 Task: Create a due date automation trigger when advanced on, on the monday before a card is due add dates due in 1 days at 11:00 AM.
Action: Mouse moved to (840, 244)
Screenshot: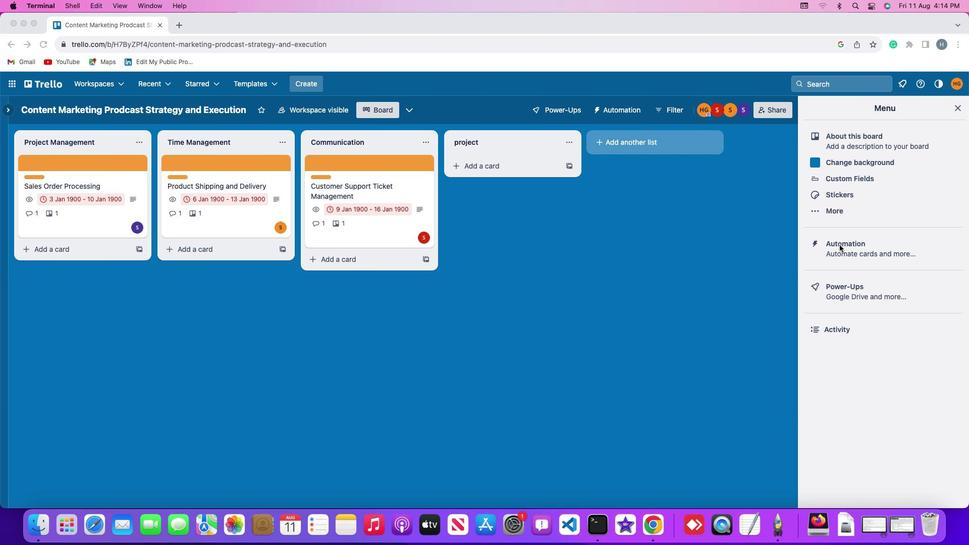 
Action: Mouse pressed left at (840, 244)
Screenshot: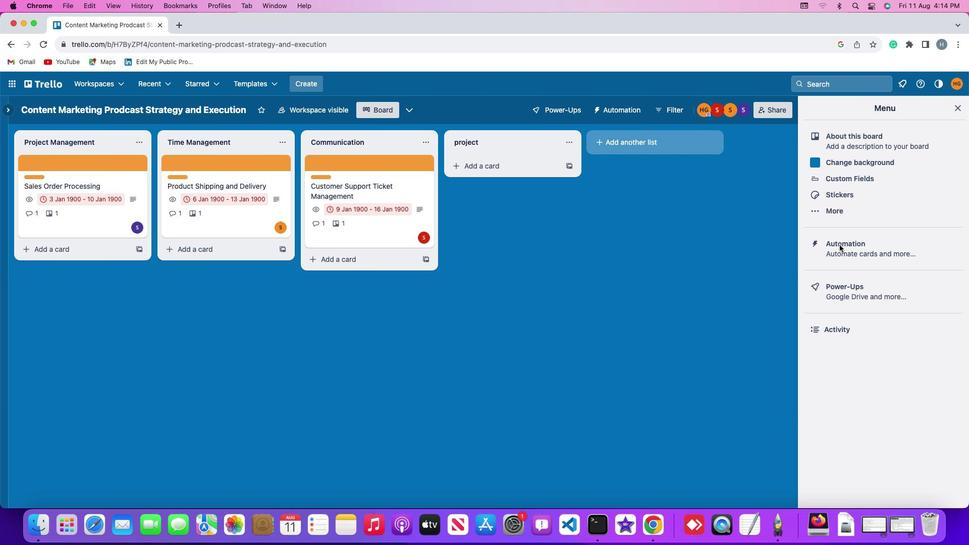 
Action: Mouse moved to (840, 244)
Screenshot: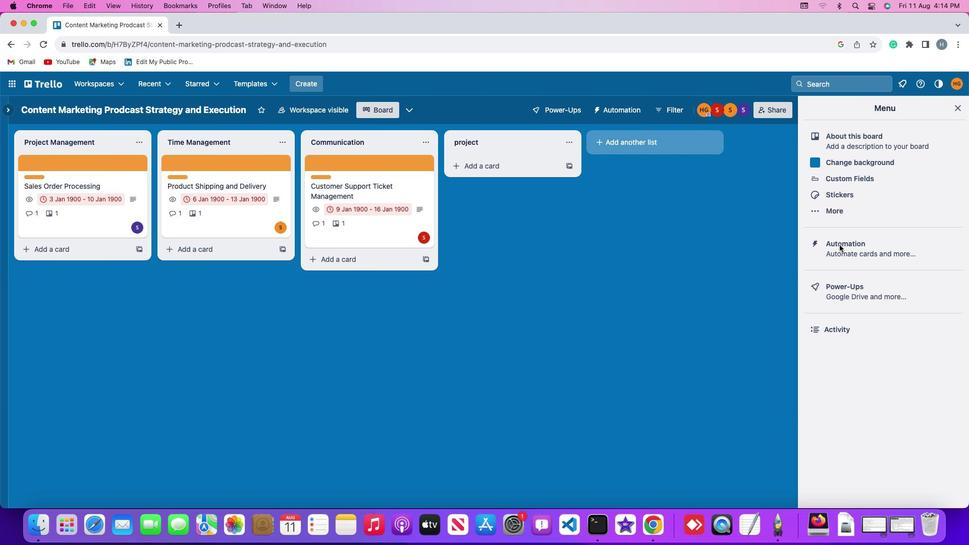 
Action: Mouse pressed left at (840, 244)
Screenshot: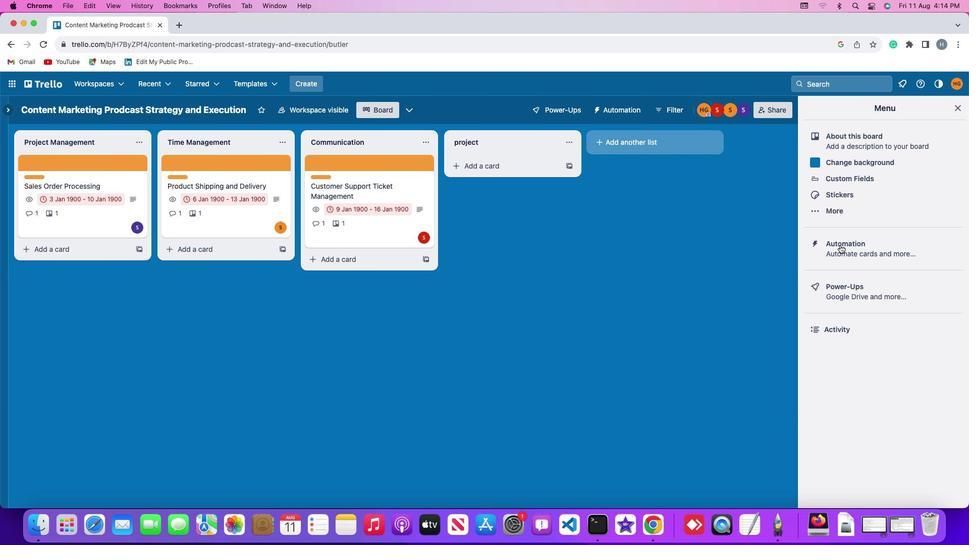 
Action: Mouse moved to (66, 241)
Screenshot: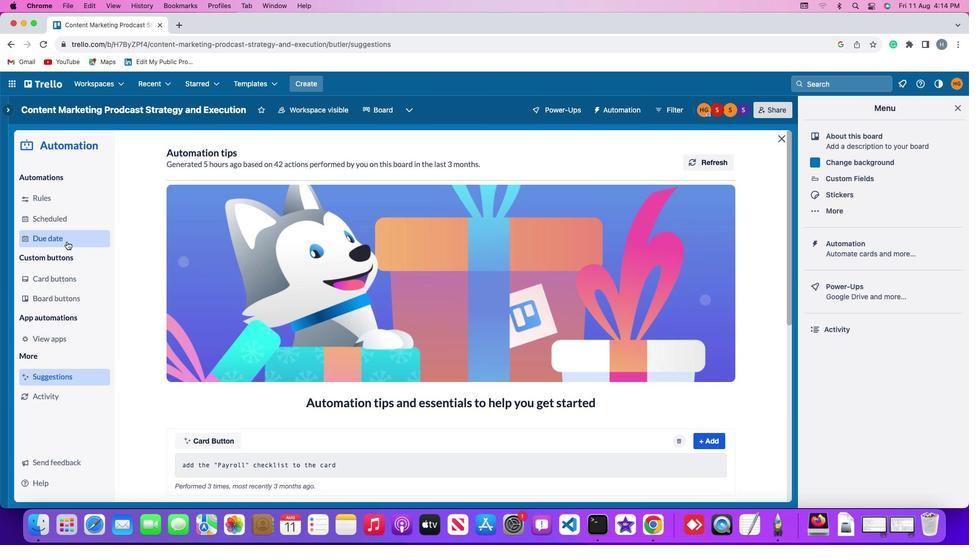 
Action: Mouse pressed left at (66, 241)
Screenshot: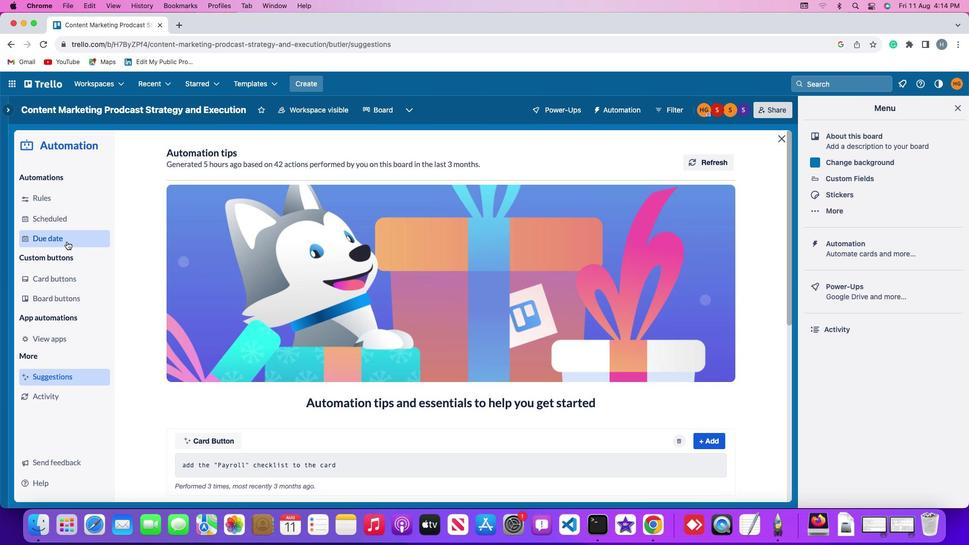 
Action: Mouse moved to (680, 153)
Screenshot: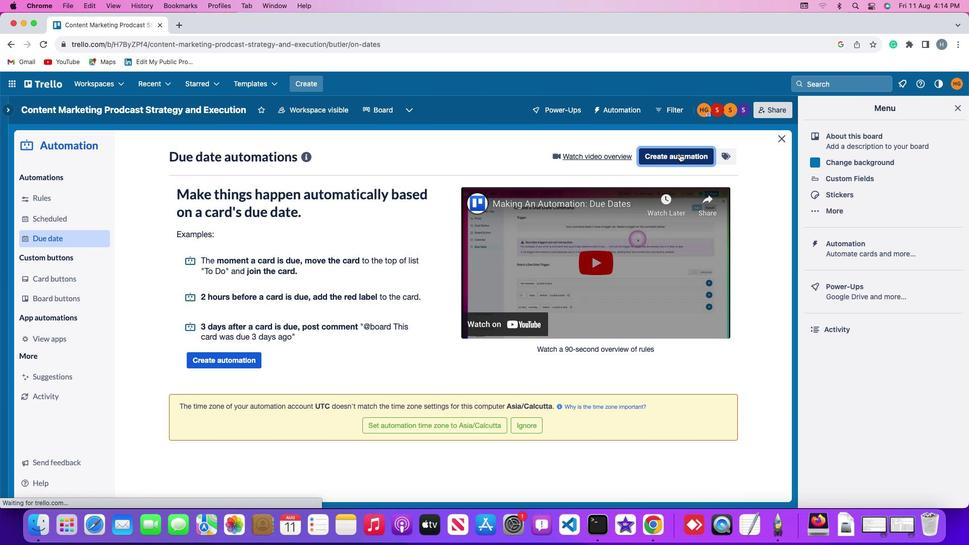 
Action: Mouse pressed left at (680, 153)
Screenshot: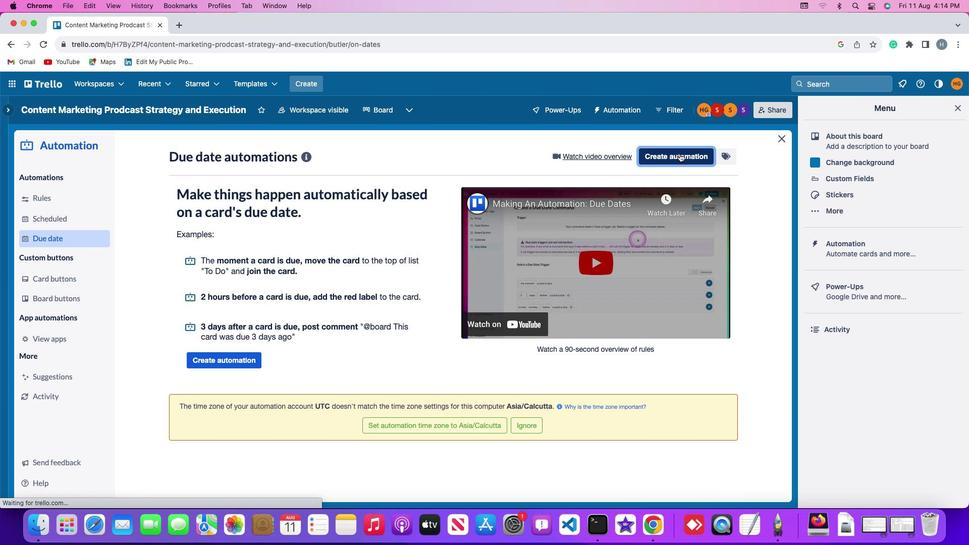 
Action: Mouse moved to (203, 253)
Screenshot: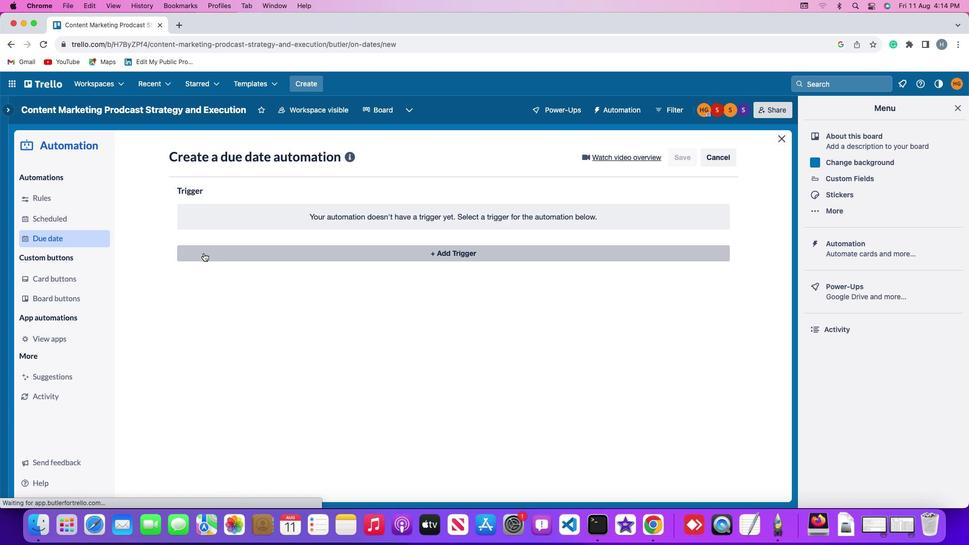 
Action: Mouse pressed left at (203, 253)
Screenshot: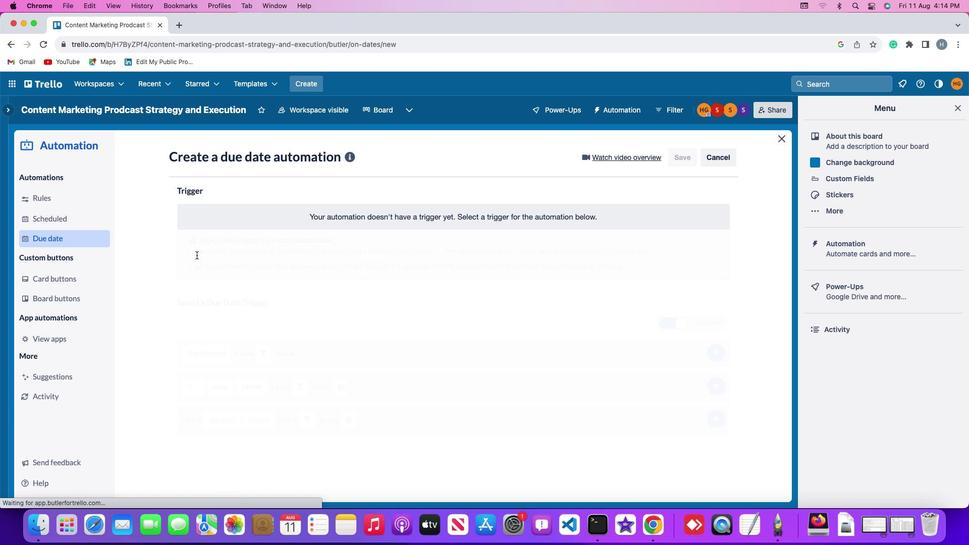 
Action: Mouse moved to (219, 437)
Screenshot: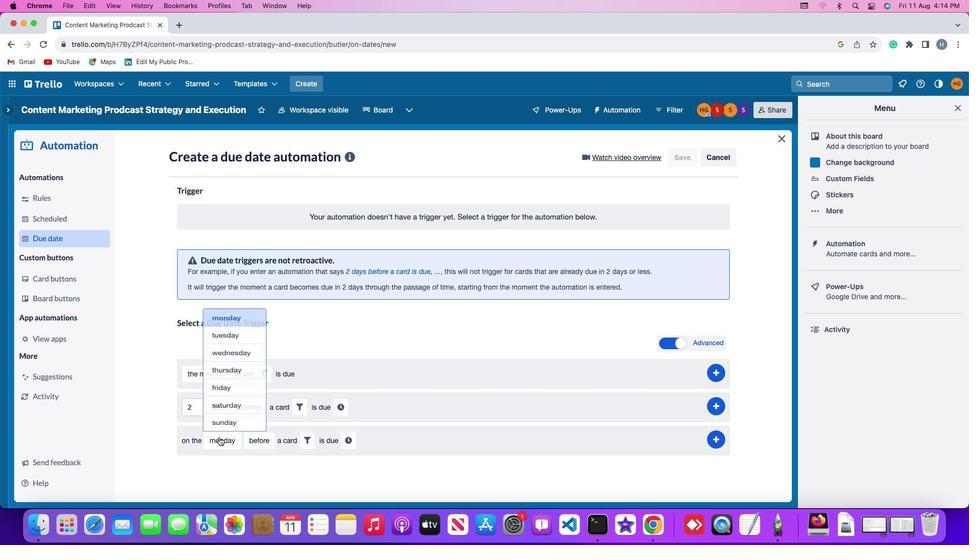 
Action: Mouse pressed left at (219, 437)
Screenshot: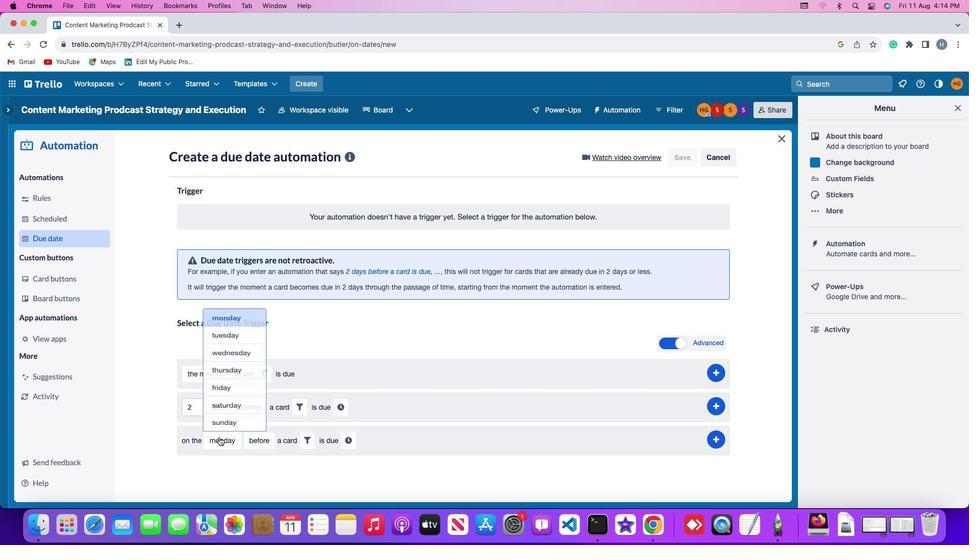 
Action: Mouse moved to (234, 302)
Screenshot: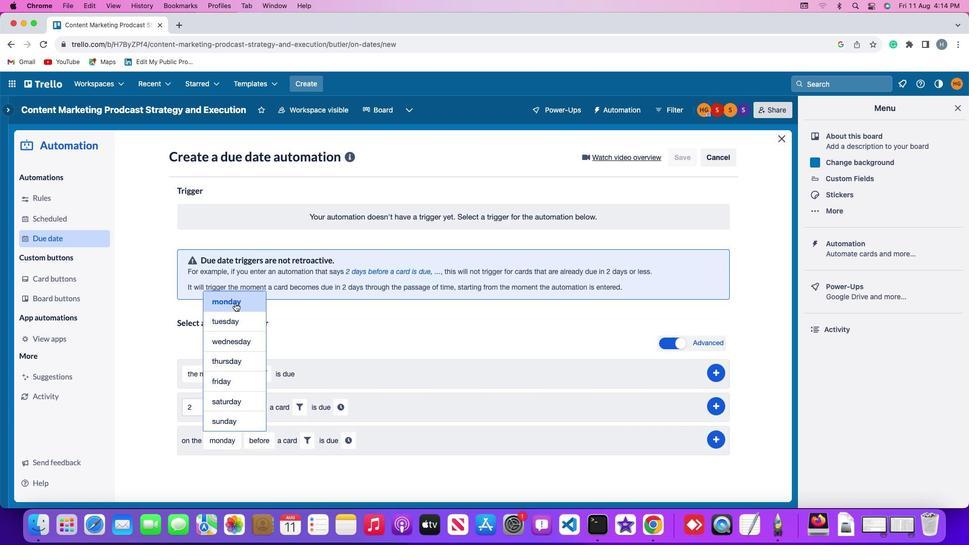 
Action: Mouse pressed left at (234, 302)
Screenshot: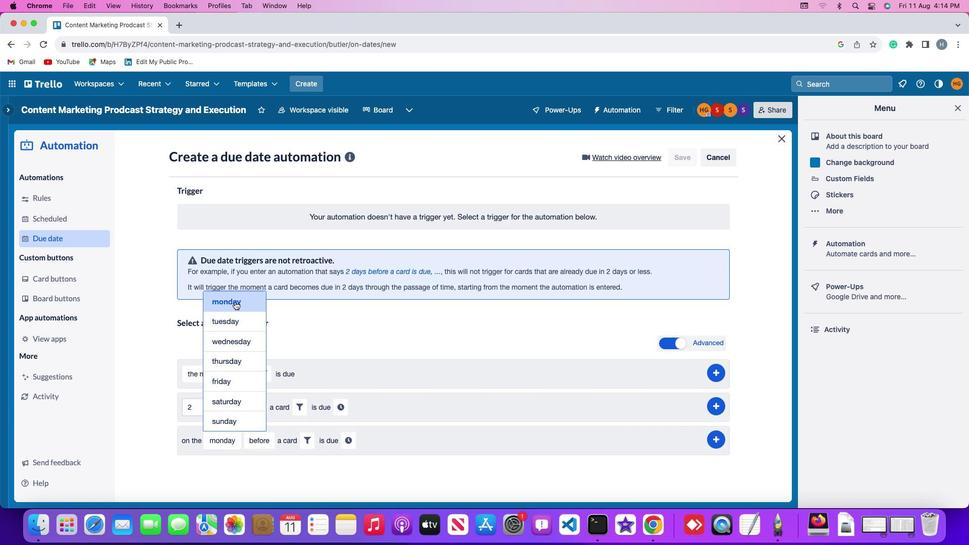 
Action: Mouse moved to (262, 437)
Screenshot: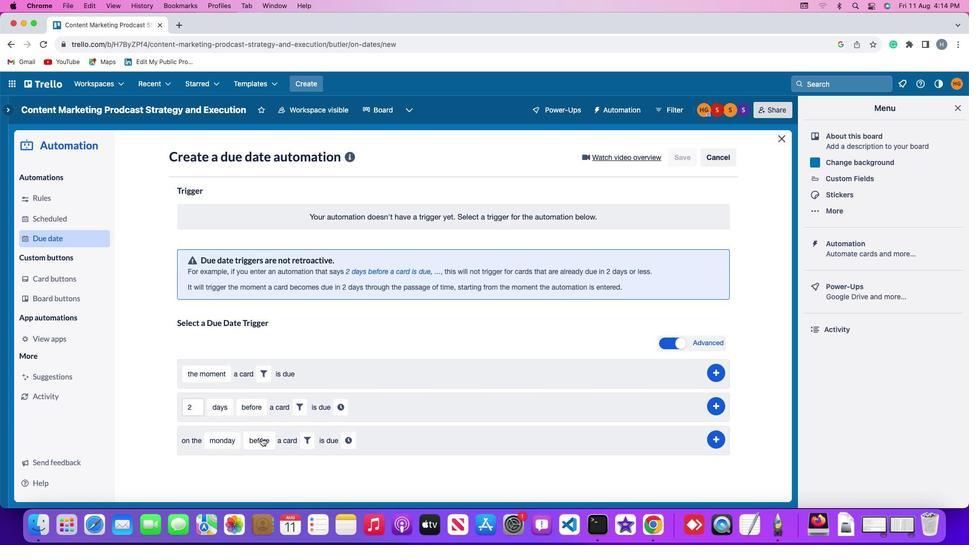 
Action: Mouse pressed left at (262, 437)
Screenshot: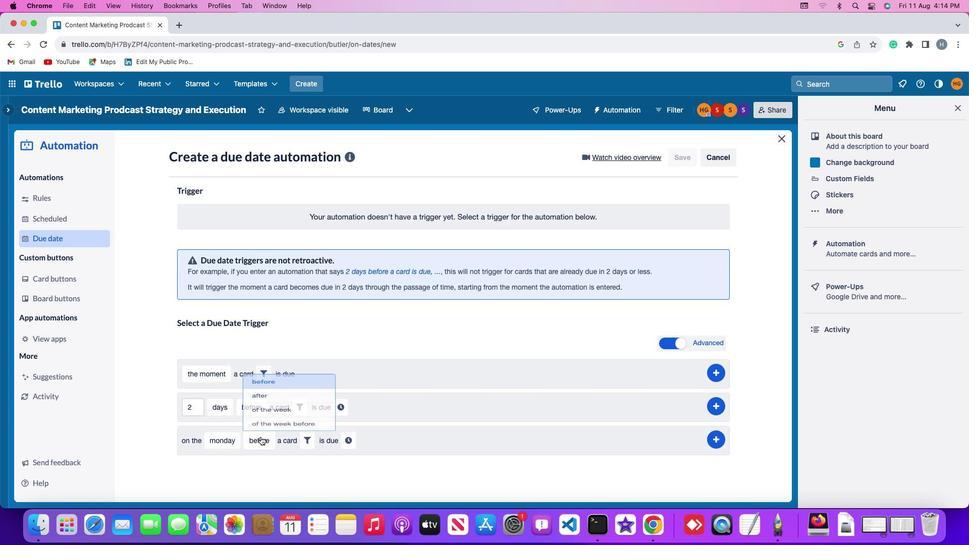 
Action: Mouse moved to (273, 358)
Screenshot: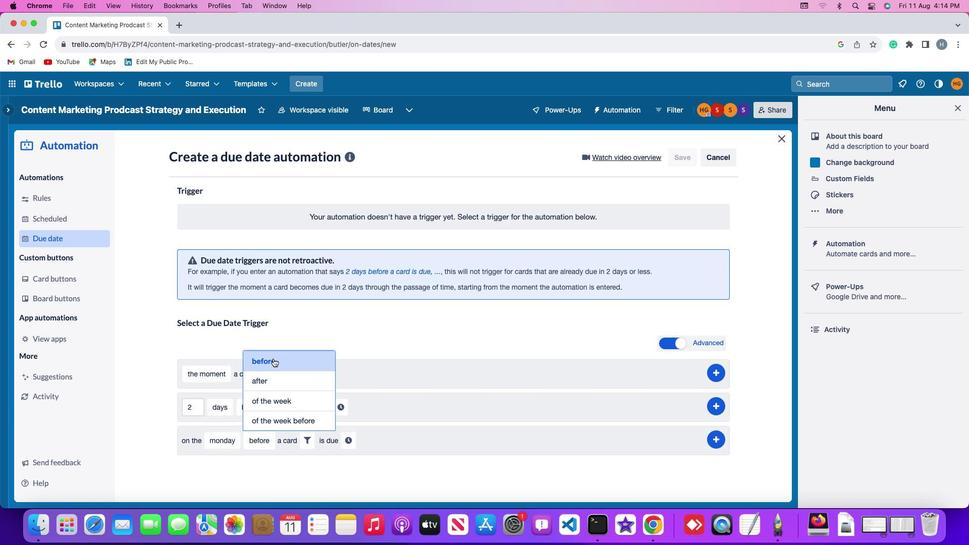 
Action: Mouse pressed left at (273, 358)
Screenshot: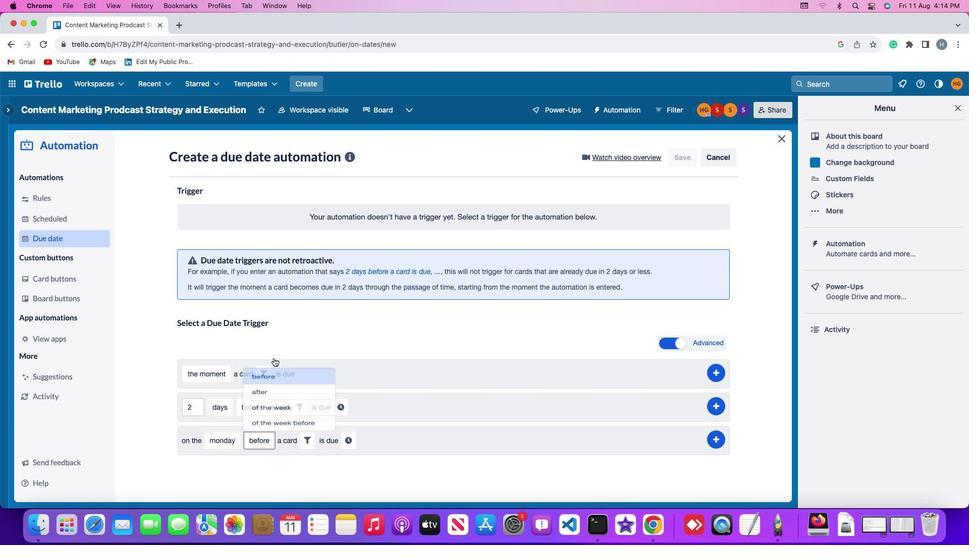 
Action: Mouse moved to (307, 439)
Screenshot: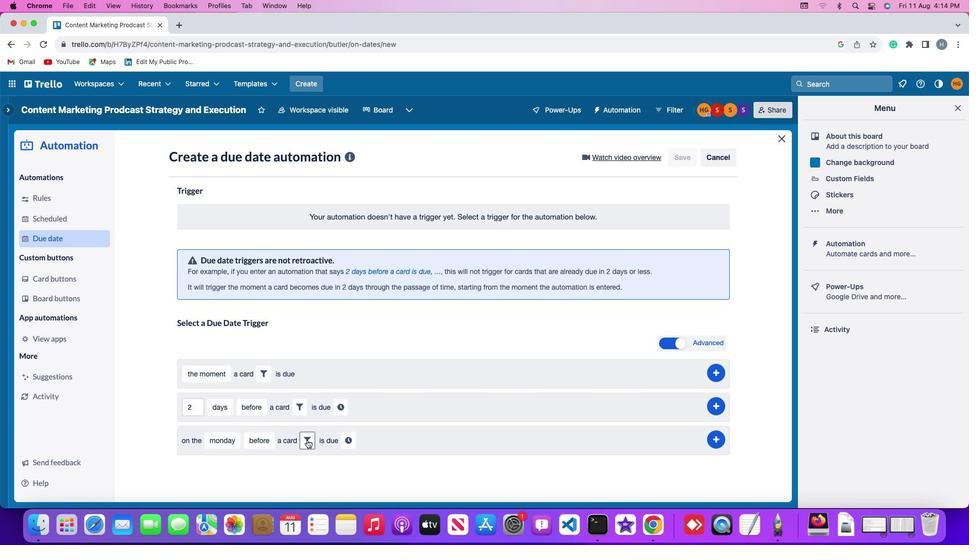 
Action: Mouse pressed left at (307, 439)
Screenshot: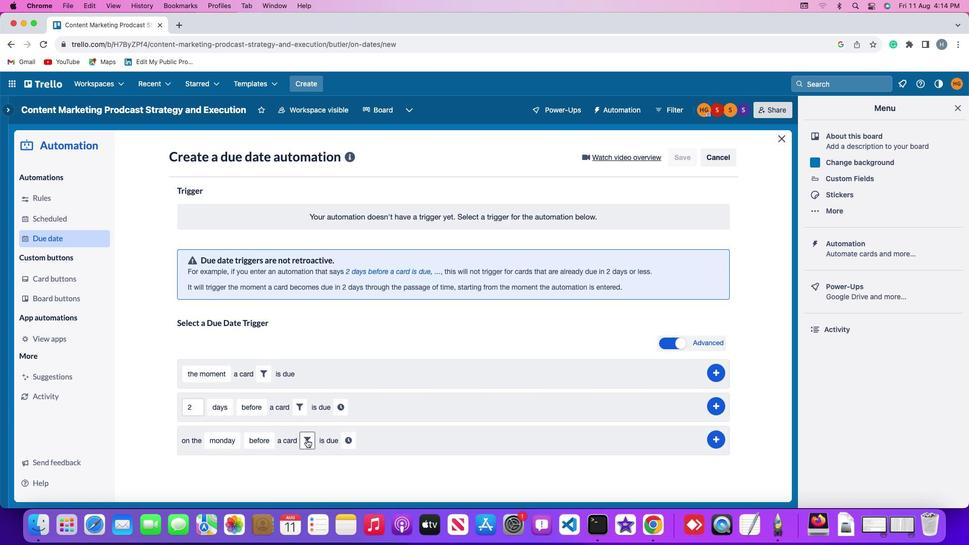 
Action: Mouse moved to (362, 468)
Screenshot: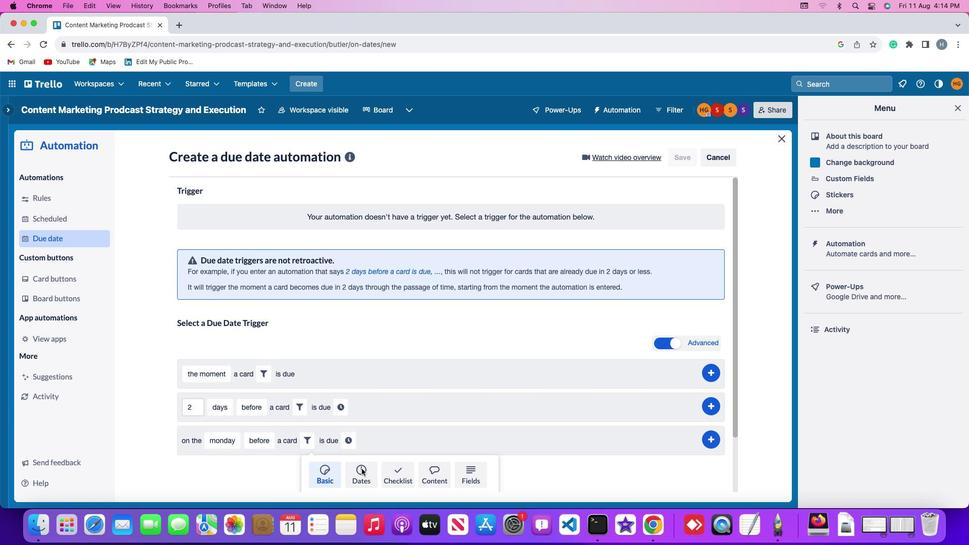 
Action: Mouse pressed left at (362, 468)
Screenshot: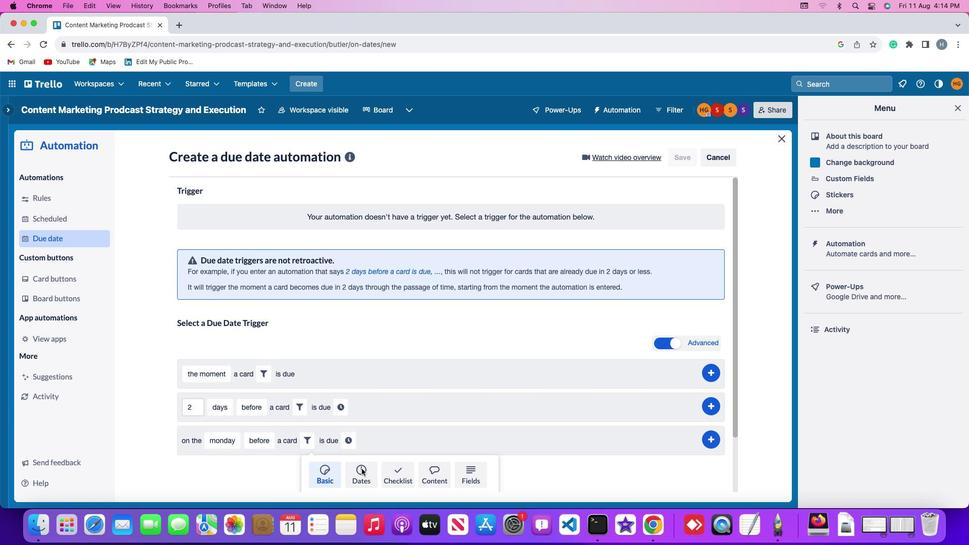 
Action: Mouse moved to (260, 476)
Screenshot: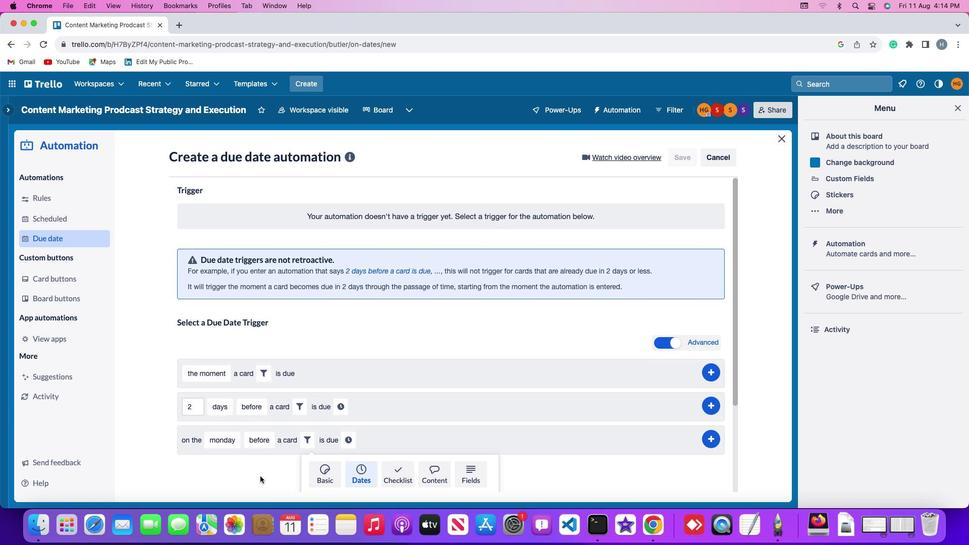 
Action: Mouse scrolled (260, 476) with delta (0, 0)
Screenshot: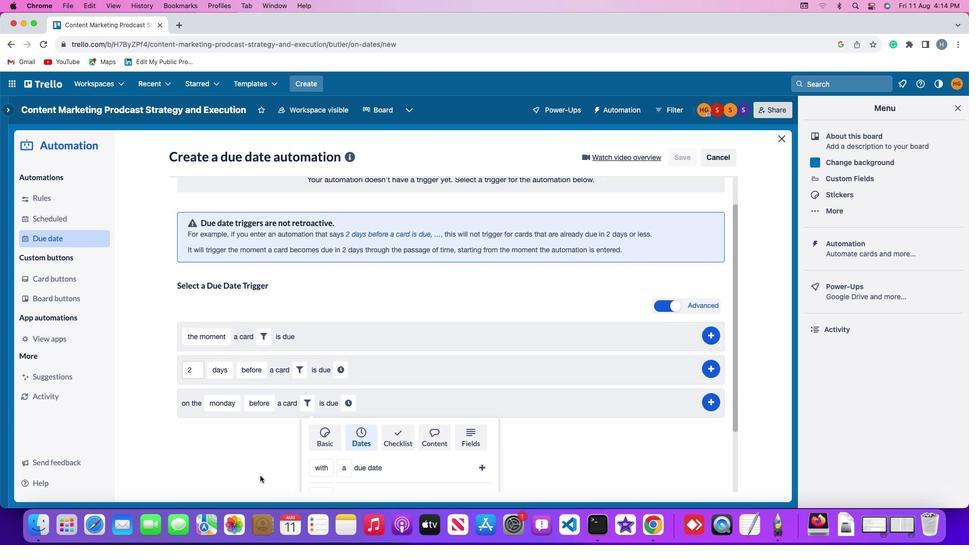 
Action: Mouse scrolled (260, 476) with delta (0, 0)
Screenshot: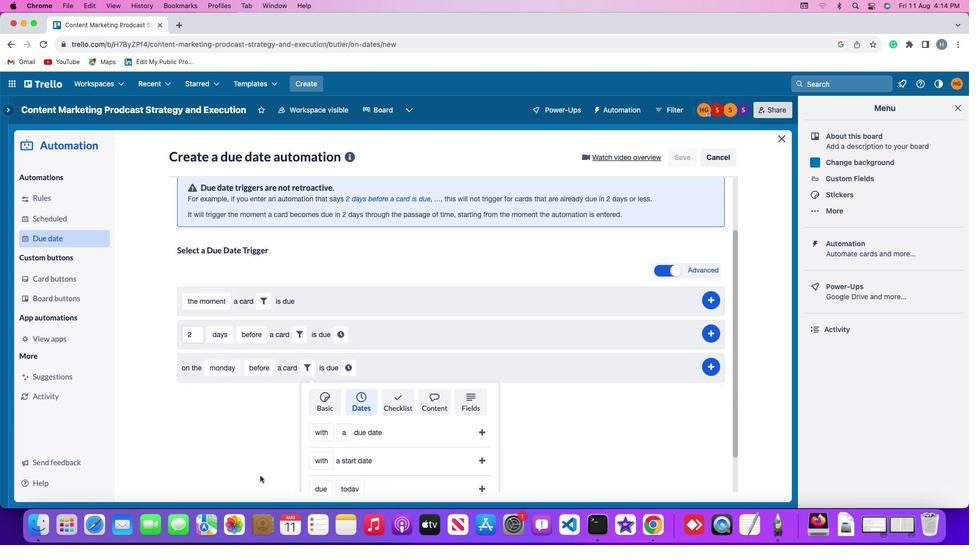 
Action: Mouse scrolled (260, 476) with delta (0, -2)
Screenshot: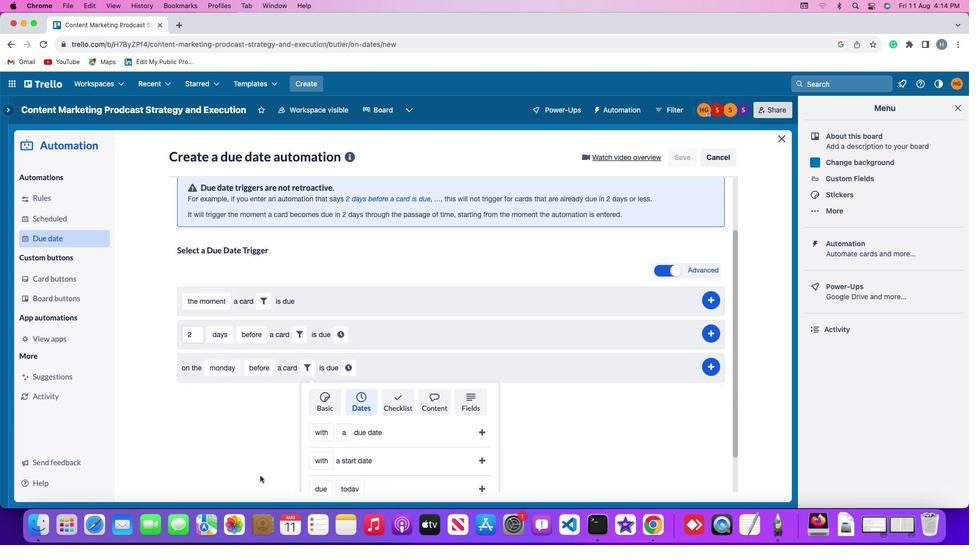 
Action: Mouse moved to (260, 476)
Screenshot: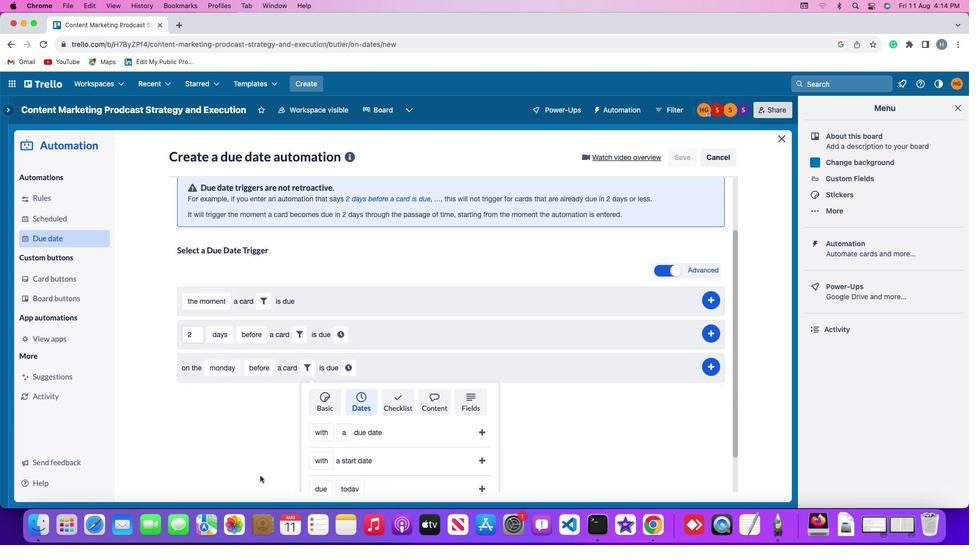 
Action: Mouse scrolled (260, 476) with delta (0, -2)
Screenshot: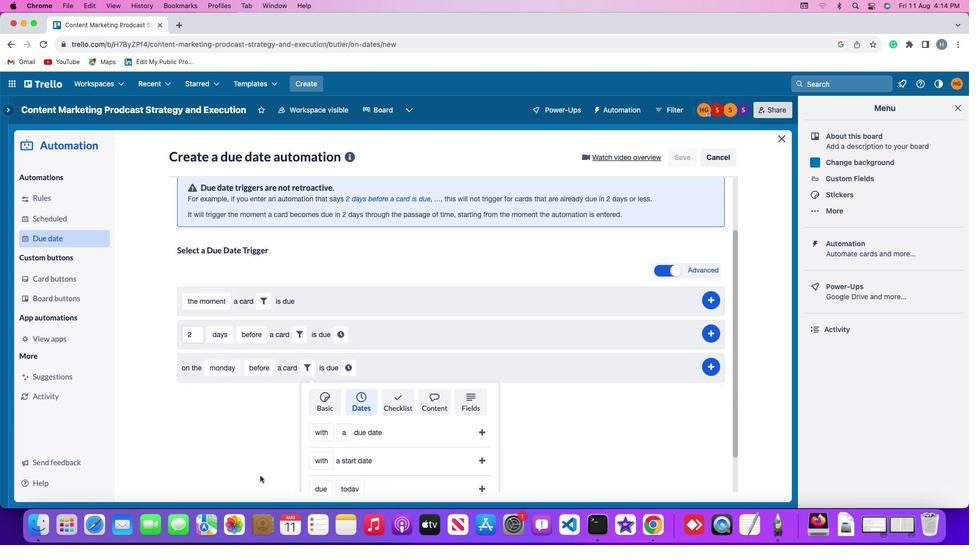 
Action: Mouse moved to (260, 476)
Screenshot: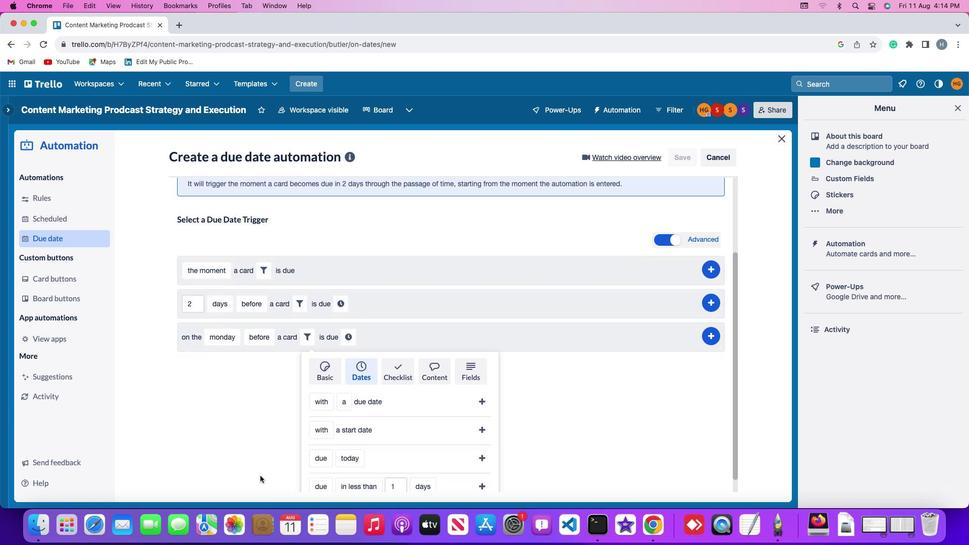 
Action: Mouse scrolled (260, 476) with delta (0, -3)
Screenshot: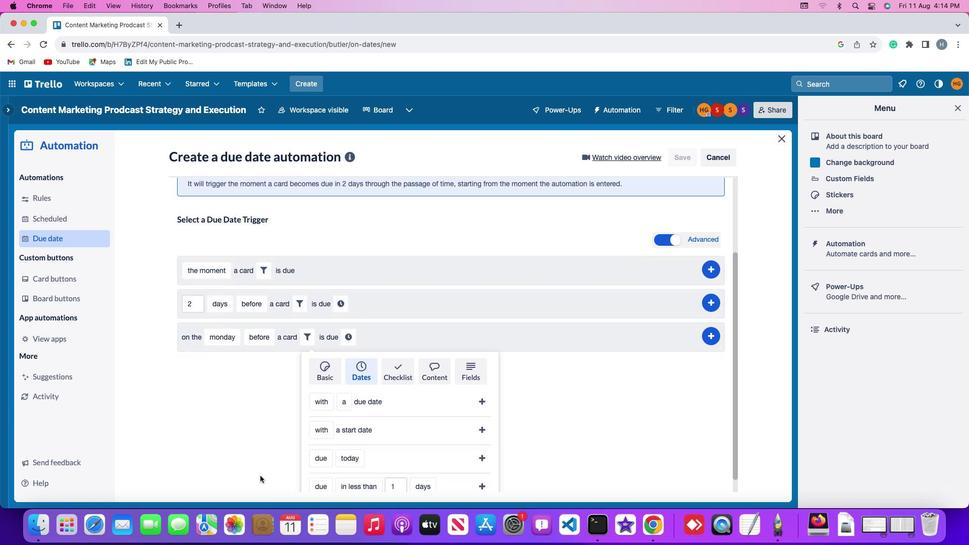 
Action: Mouse moved to (260, 475)
Screenshot: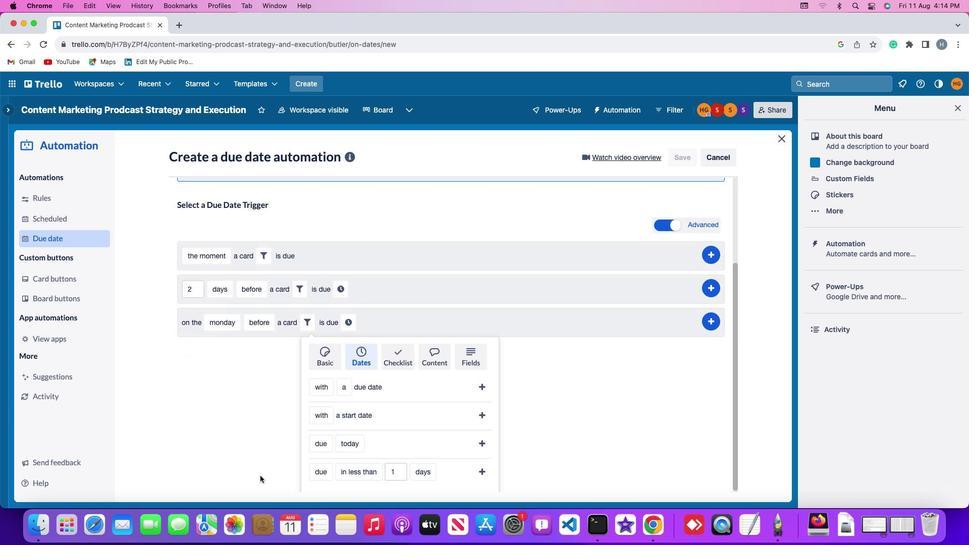 
Action: Mouse scrolled (260, 475) with delta (0, -3)
Screenshot: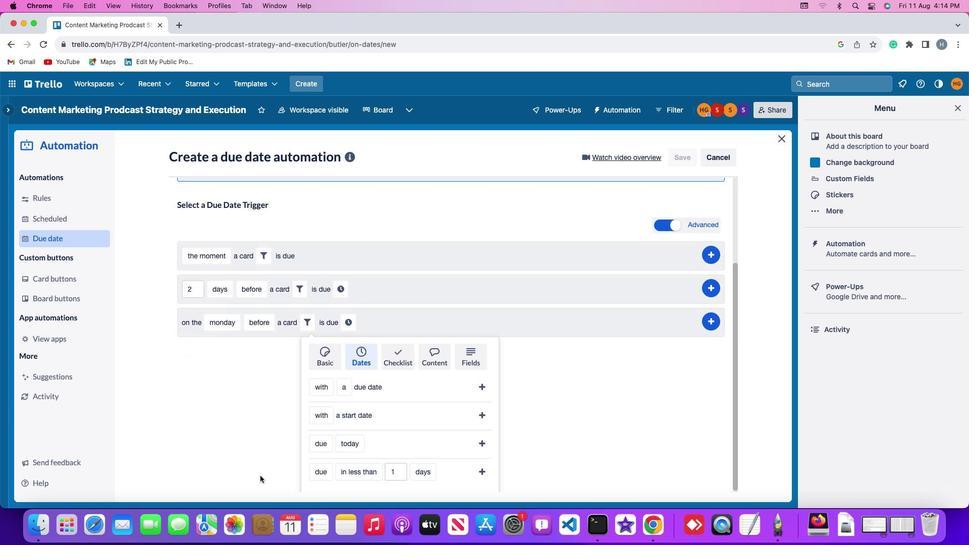 
Action: Mouse moved to (260, 475)
Screenshot: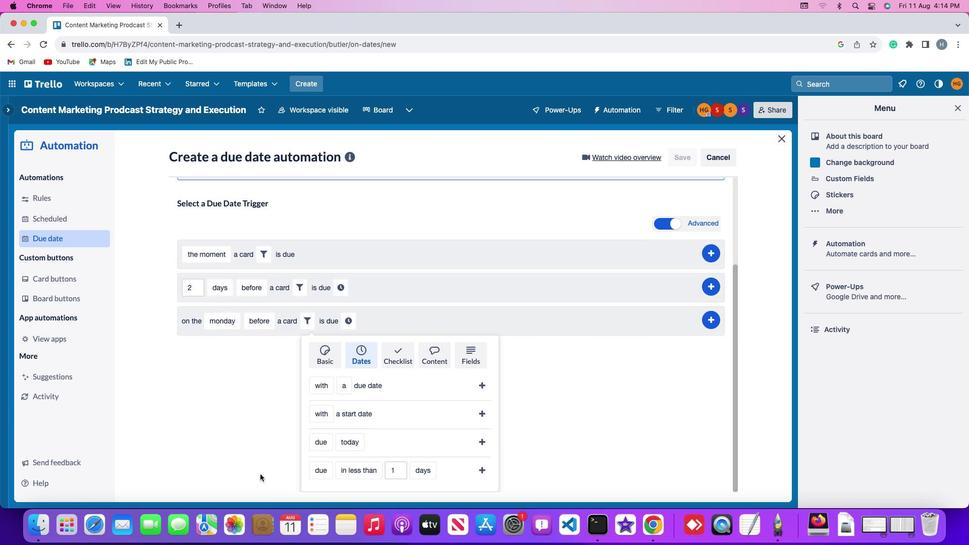 
Action: Mouse scrolled (260, 475) with delta (0, 0)
Screenshot: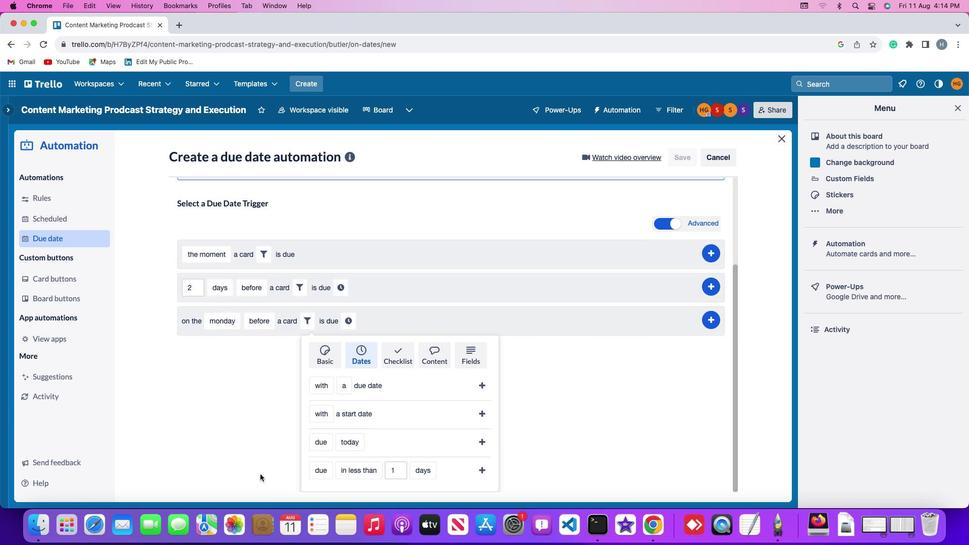 
Action: Mouse moved to (260, 474)
Screenshot: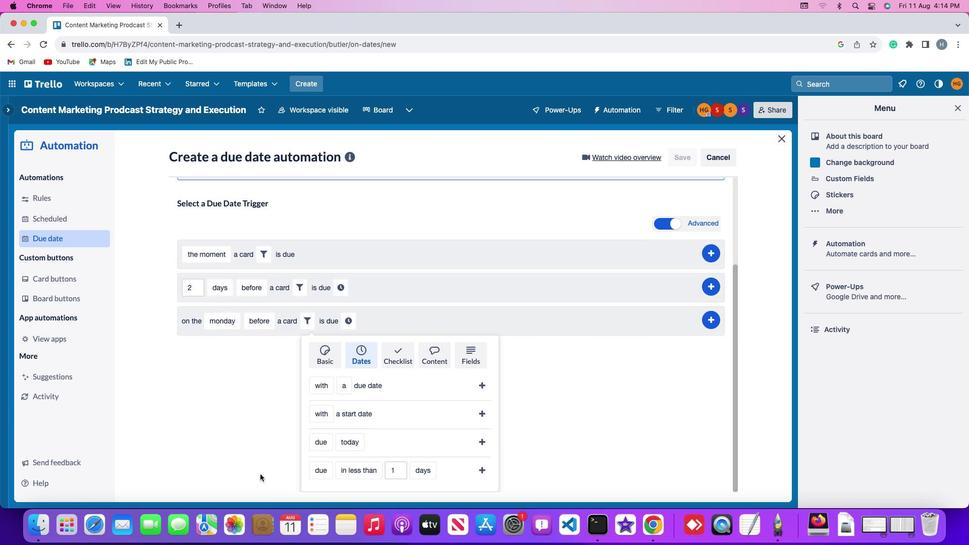 
Action: Mouse scrolled (260, 474) with delta (0, 0)
Screenshot: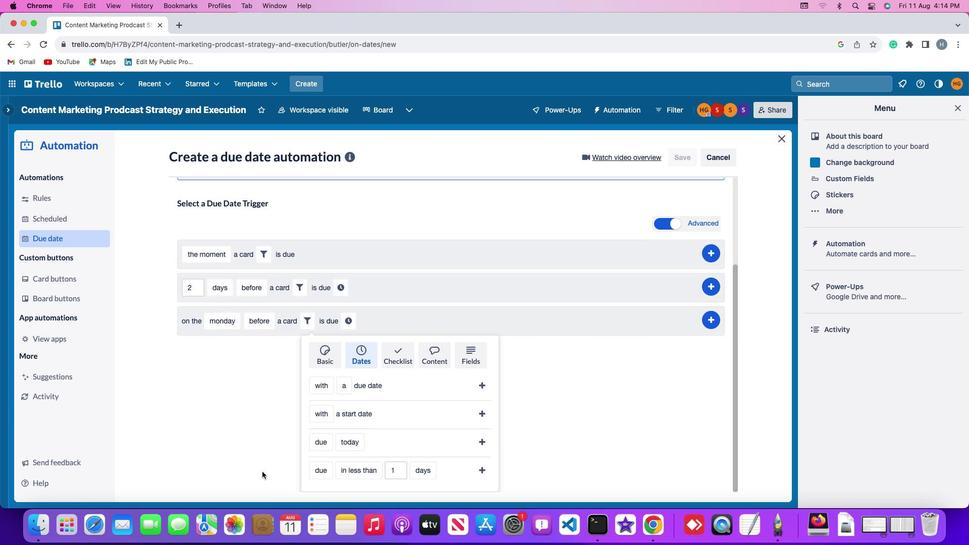 
Action: Mouse scrolled (260, 474) with delta (0, -1)
Screenshot: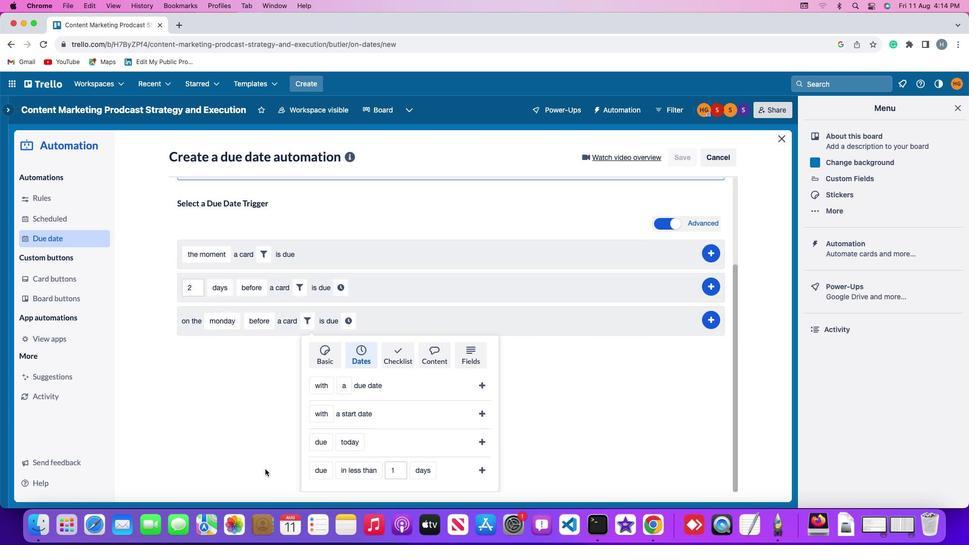 
Action: Mouse moved to (314, 470)
Screenshot: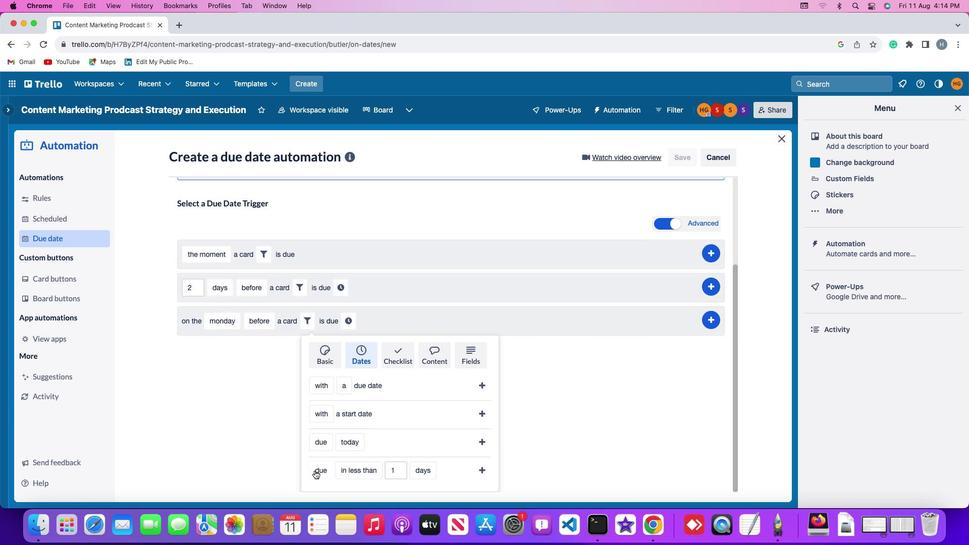 
Action: Mouse pressed left at (314, 470)
Screenshot: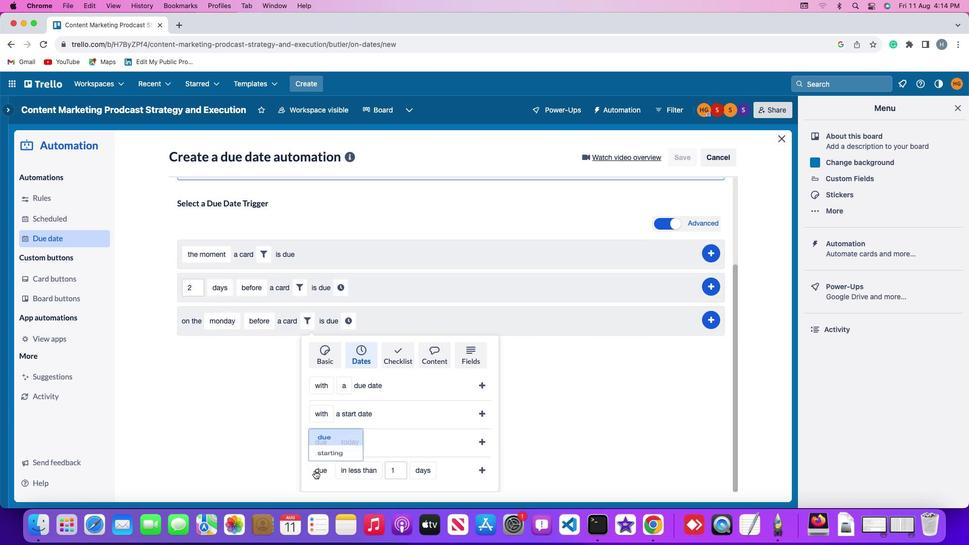 
Action: Mouse moved to (324, 432)
Screenshot: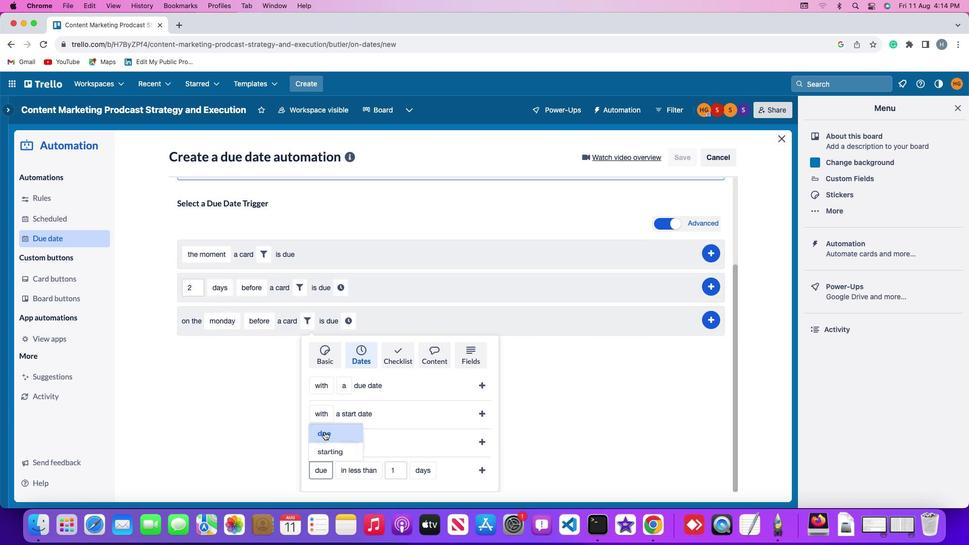 
Action: Mouse pressed left at (324, 432)
Screenshot: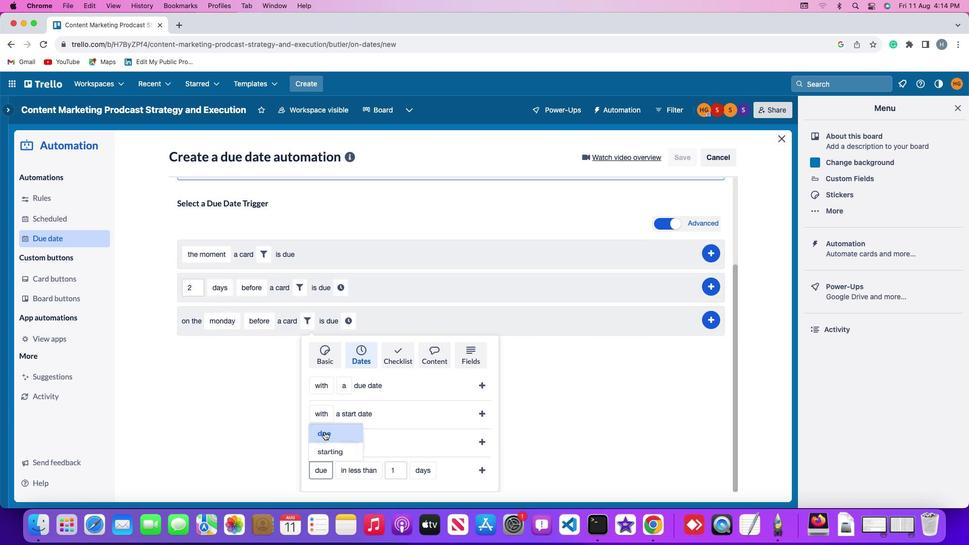 
Action: Mouse moved to (350, 467)
Screenshot: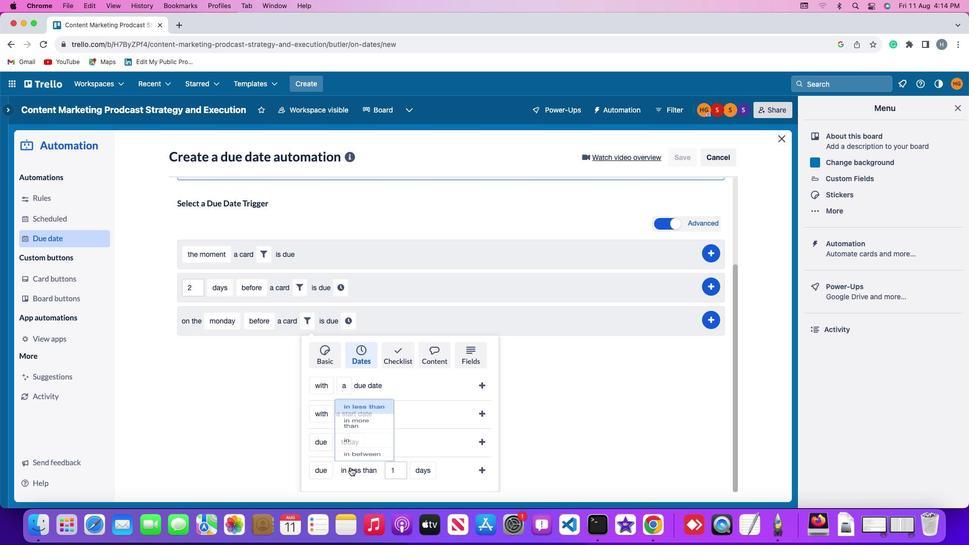 
Action: Mouse pressed left at (350, 467)
Screenshot: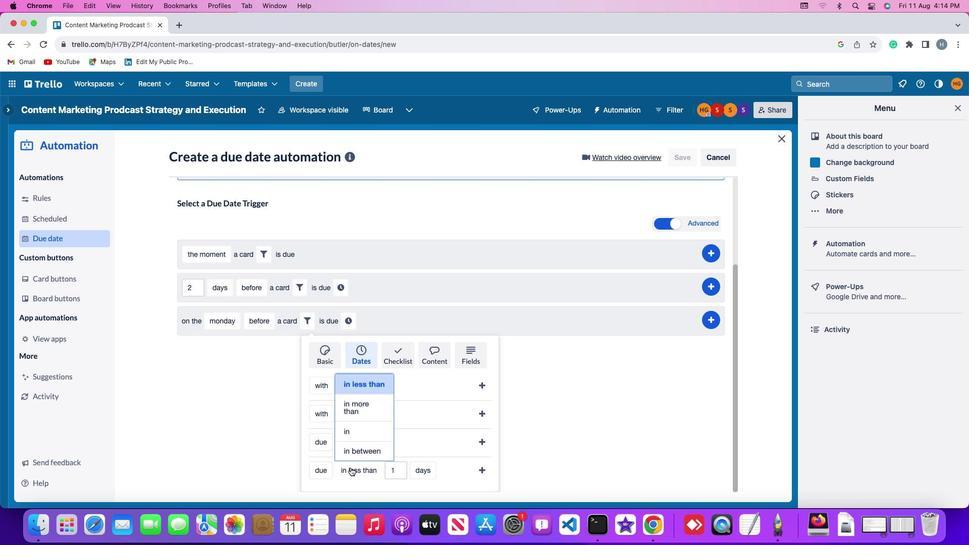 
Action: Mouse moved to (358, 431)
Screenshot: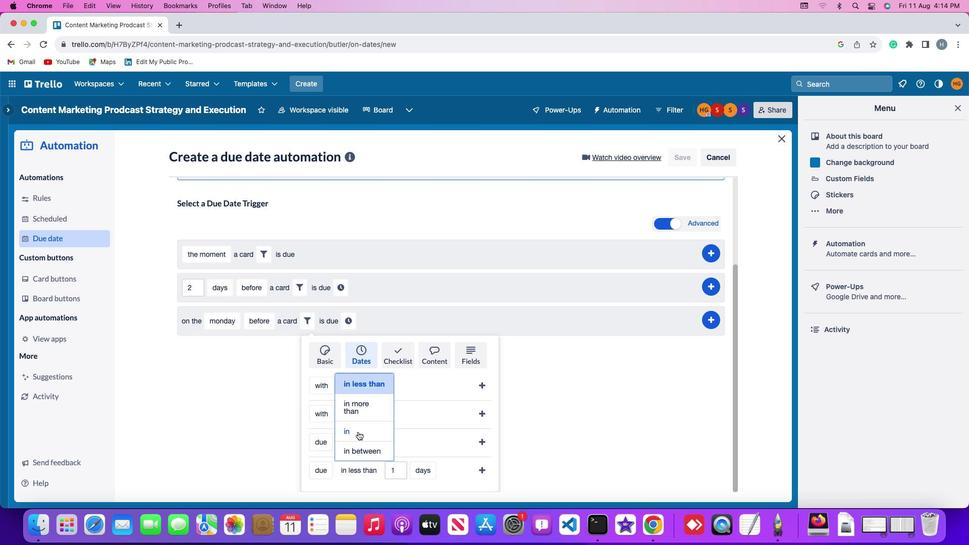 
Action: Mouse pressed left at (358, 431)
Screenshot: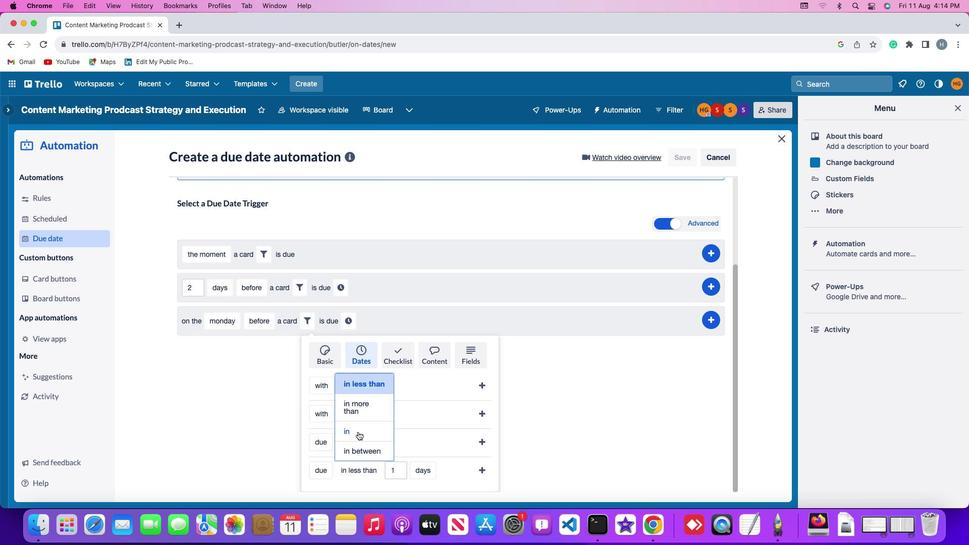 
Action: Mouse moved to (366, 471)
Screenshot: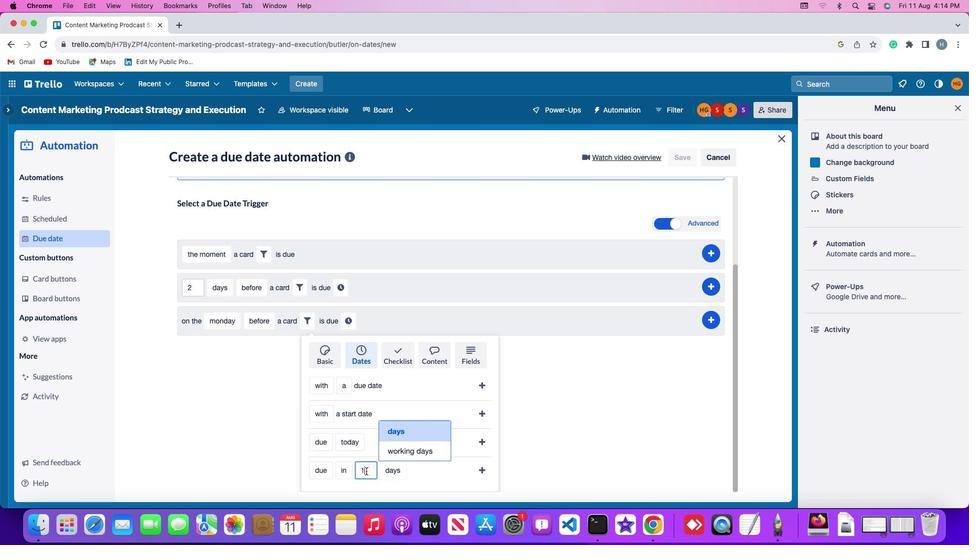 
Action: Mouse pressed left at (366, 471)
Screenshot: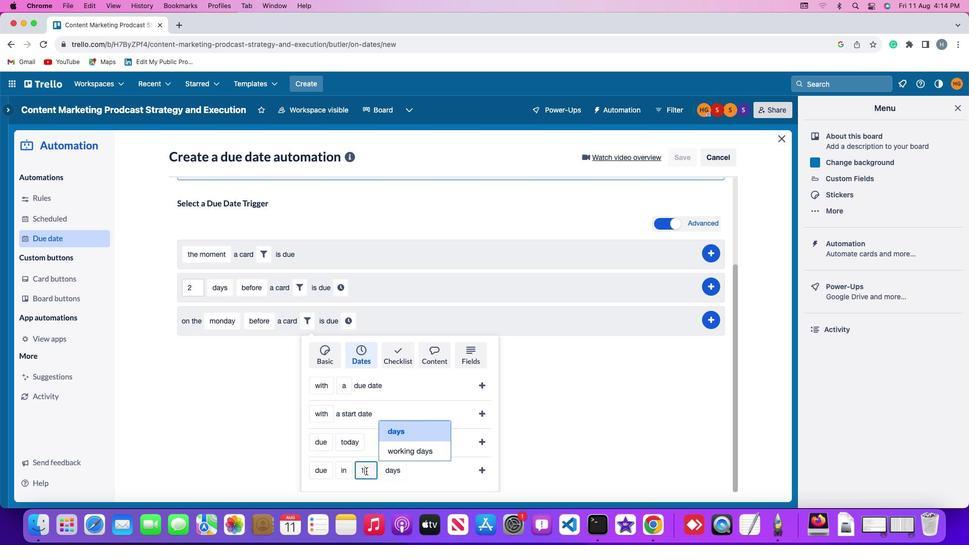 
Action: Key pressed Key.backspace
Screenshot: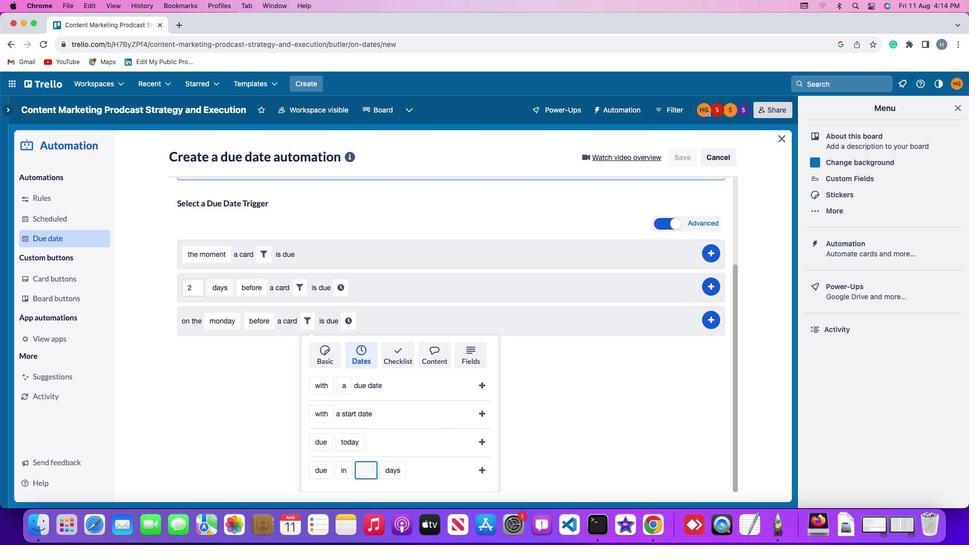 
Action: Mouse moved to (366, 471)
Screenshot: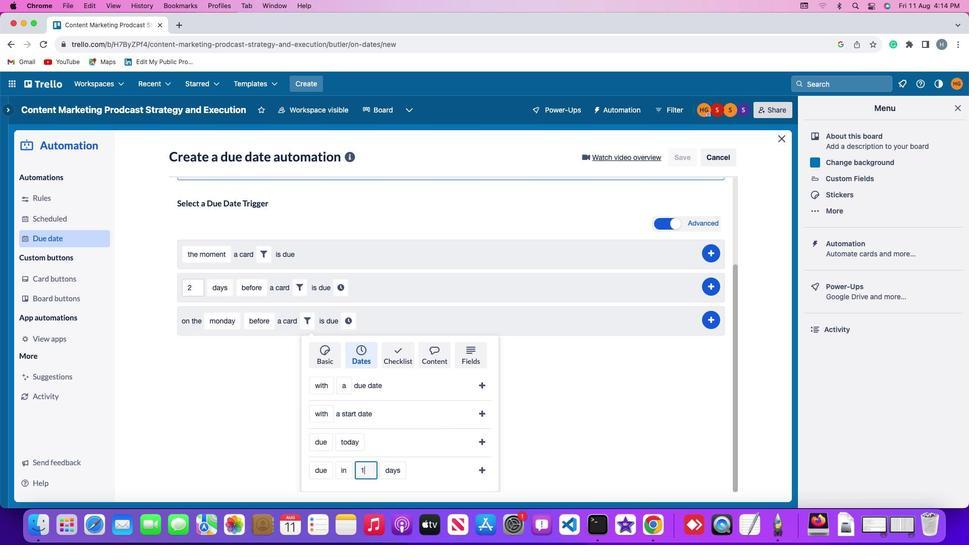 
Action: Key pressed '1'
Screenshot: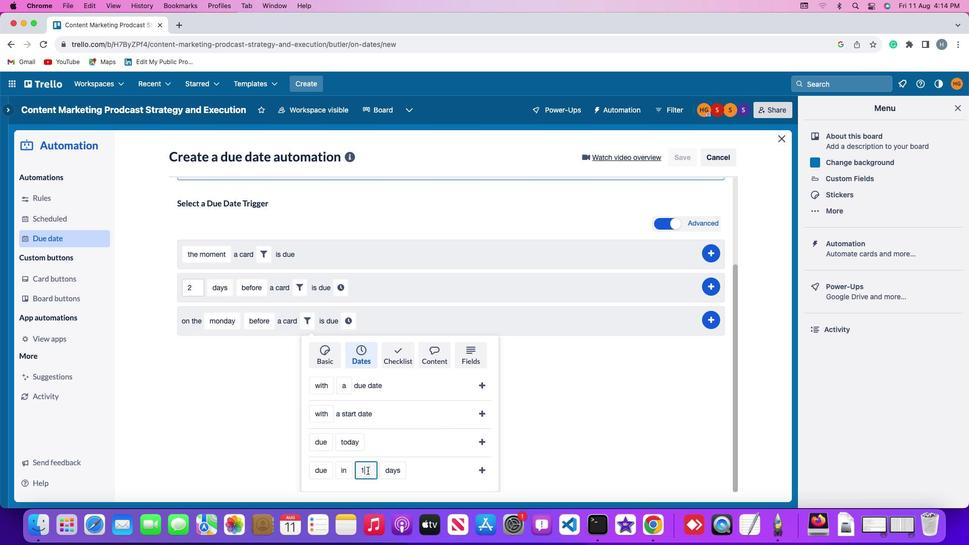
Action: Mouse moved to (381, 470)
Screenshot: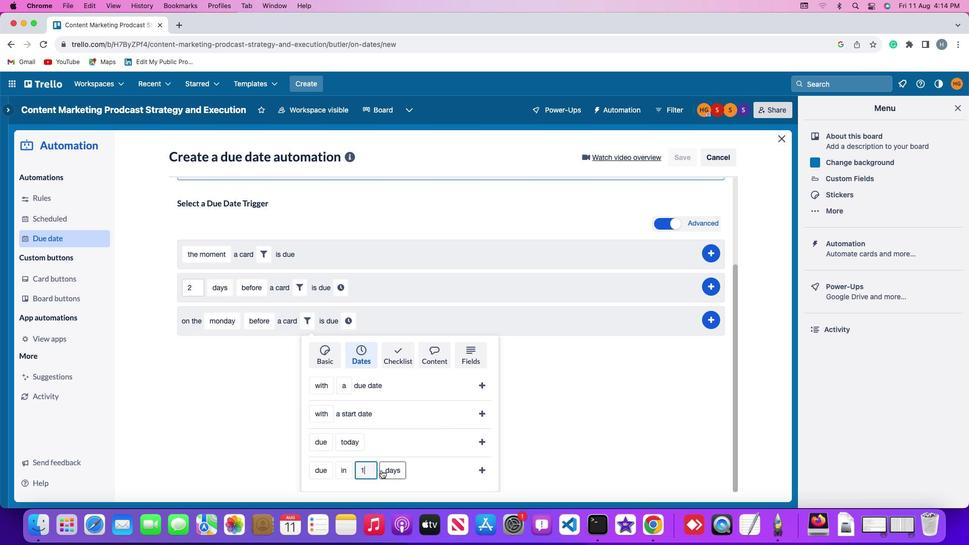 
Action: Mouse pressed left at (381, 470)
Screenshot: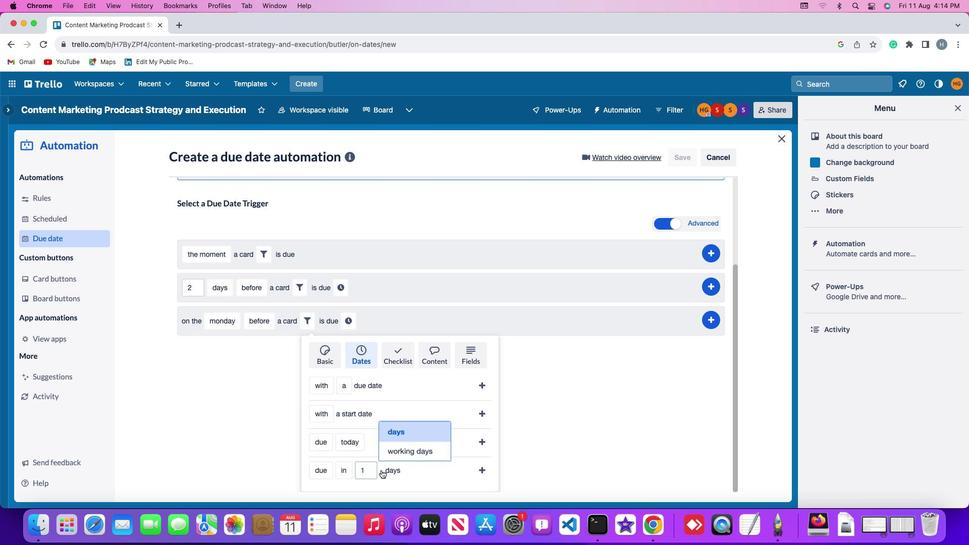
Action: Mouse moved to (397, 435)
Screenshot: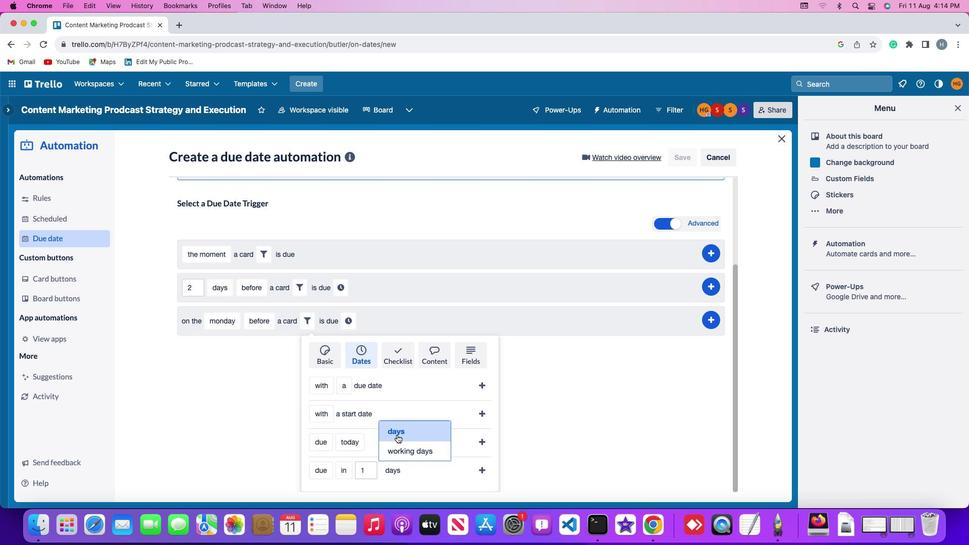 
Action: Mouse pressed left at (397, 435)
Screenshot: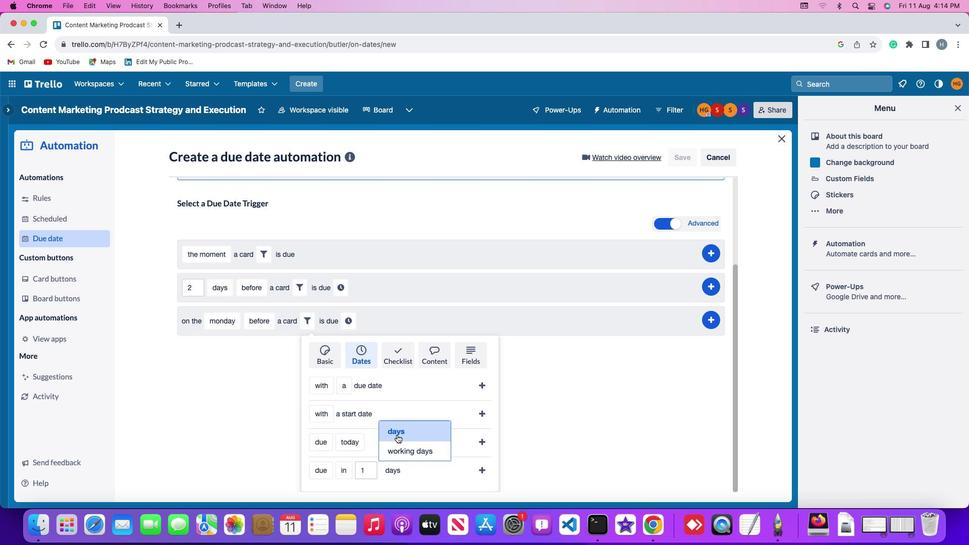 
Action: Mouse moved to (481, 472)
Screenshot: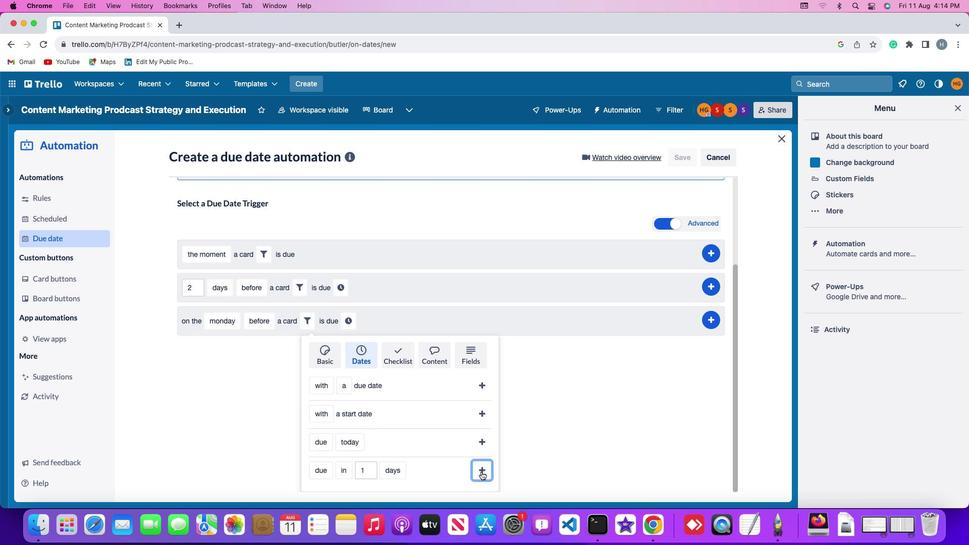
Action: Mouse pressed left at (481, 472)
Screenshot: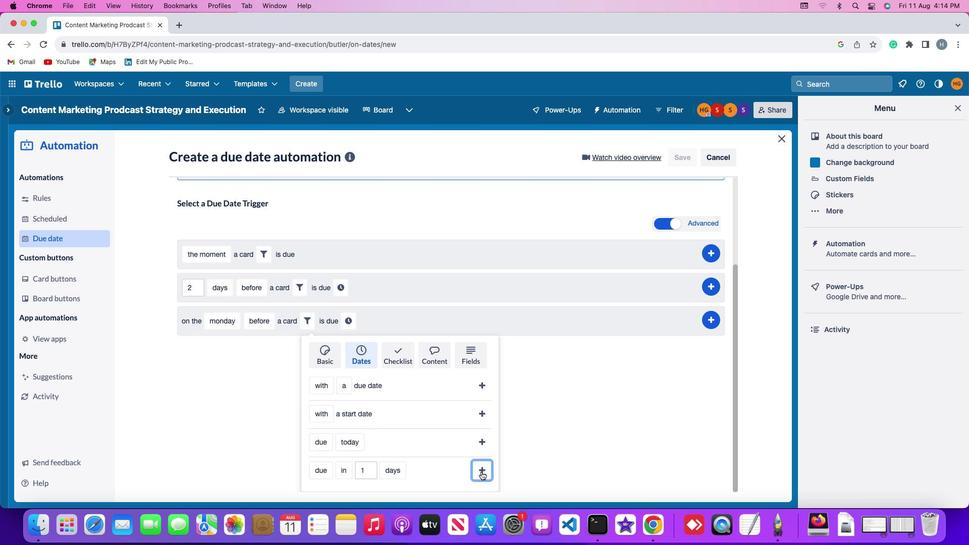 
Action: Mouse moved to (414, 440)
Screenshot: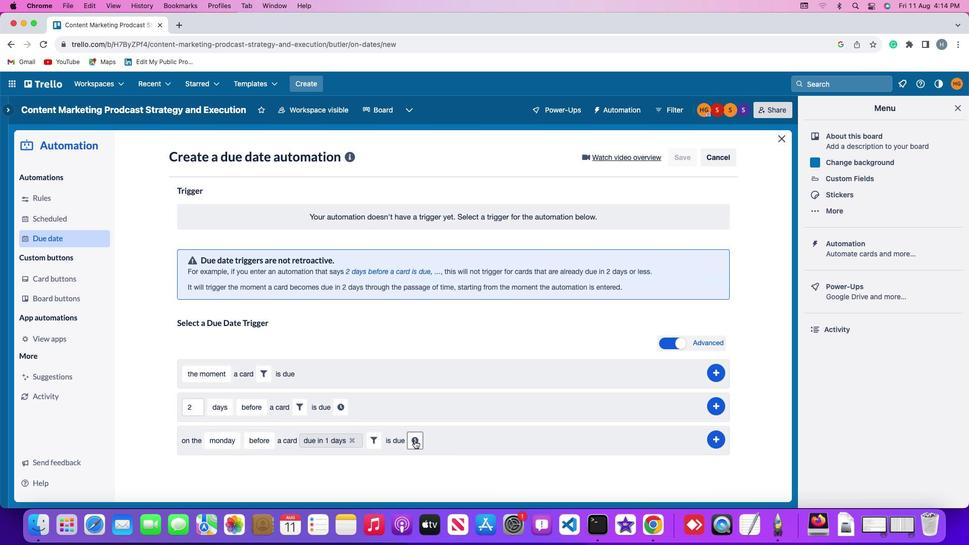 
Action: Mouse pressed left at (414, 440)
Screenshot: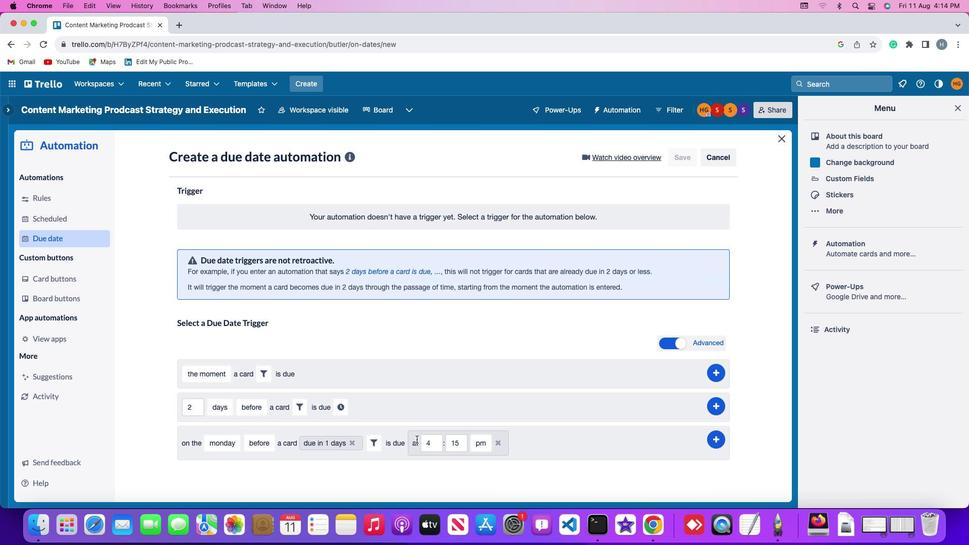 
Action: Mouse moved to (437, 442)
Screenshot: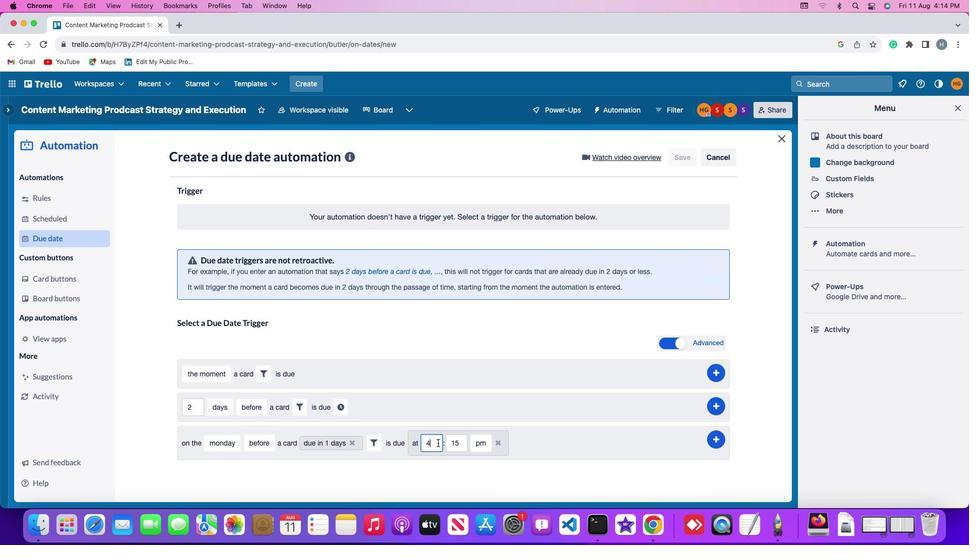 
Action: Mouse pressed left at (437, 442)
Screenshot: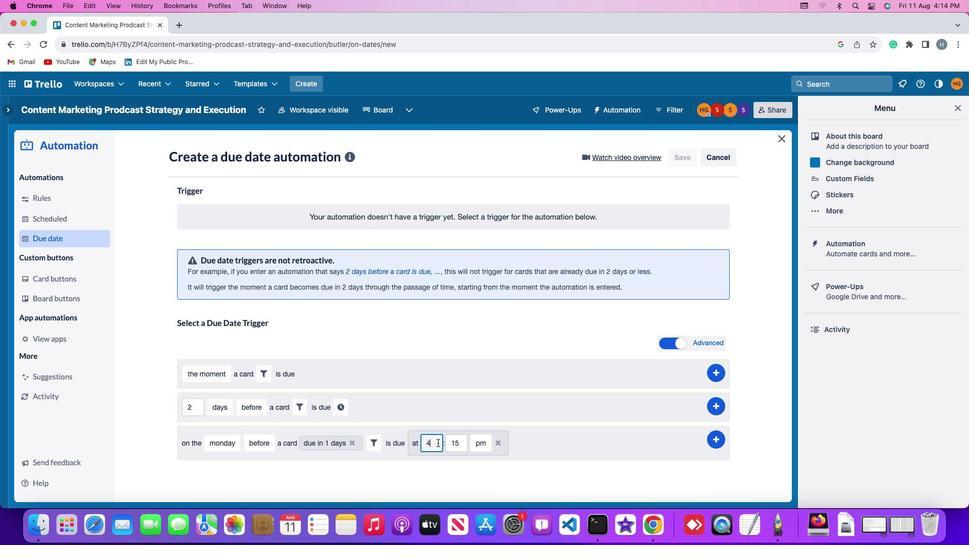 
Action: Mouse moved to (437, 442)
Screenshot: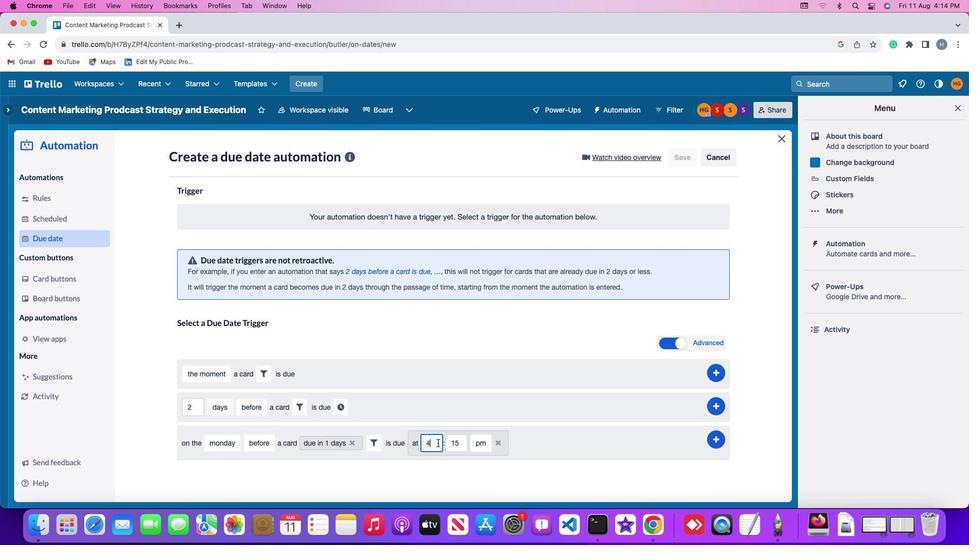 
Action: Key pressed Key.backspace'1''1'
Screenshot: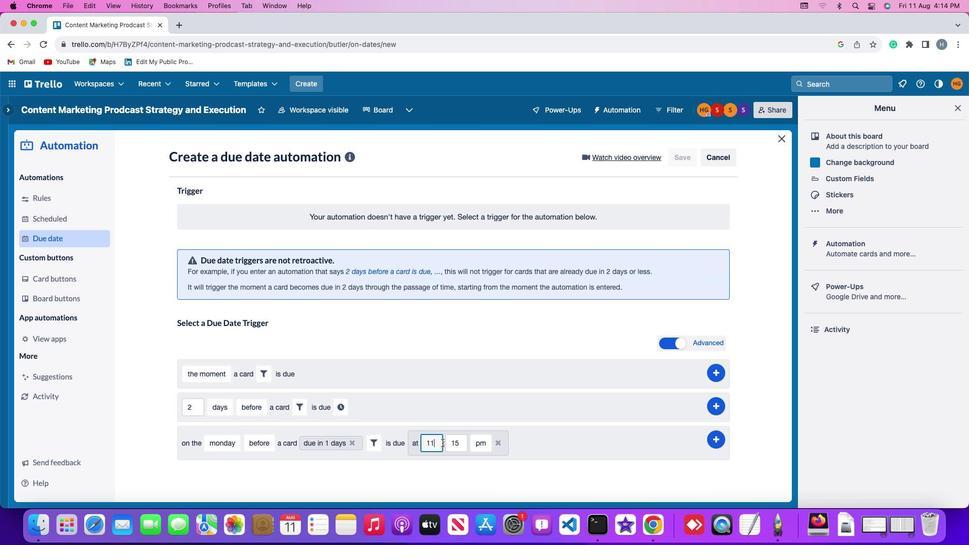 
Action: Mouse moved to (465, 444)
Screenshot: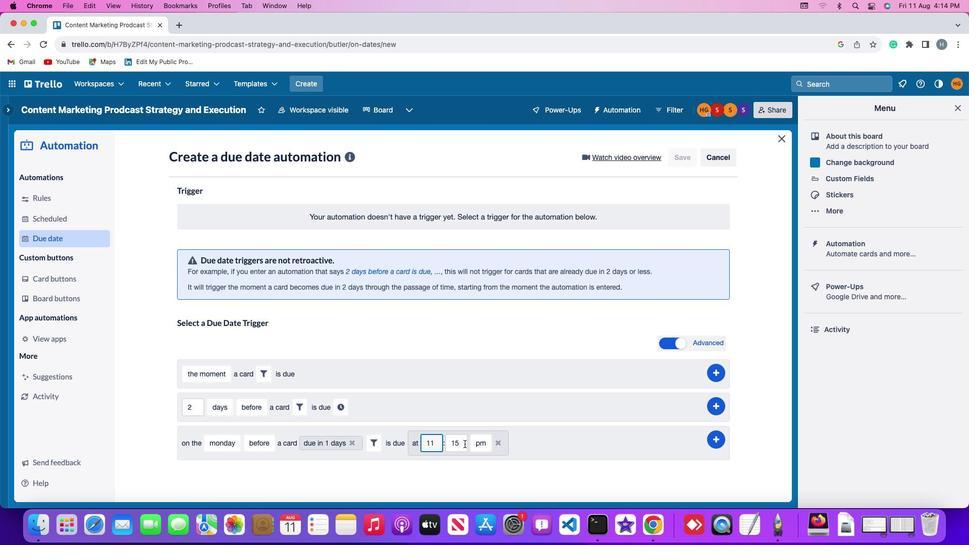 
Action: Mouse pressed left at (465, 444)
Screenshot: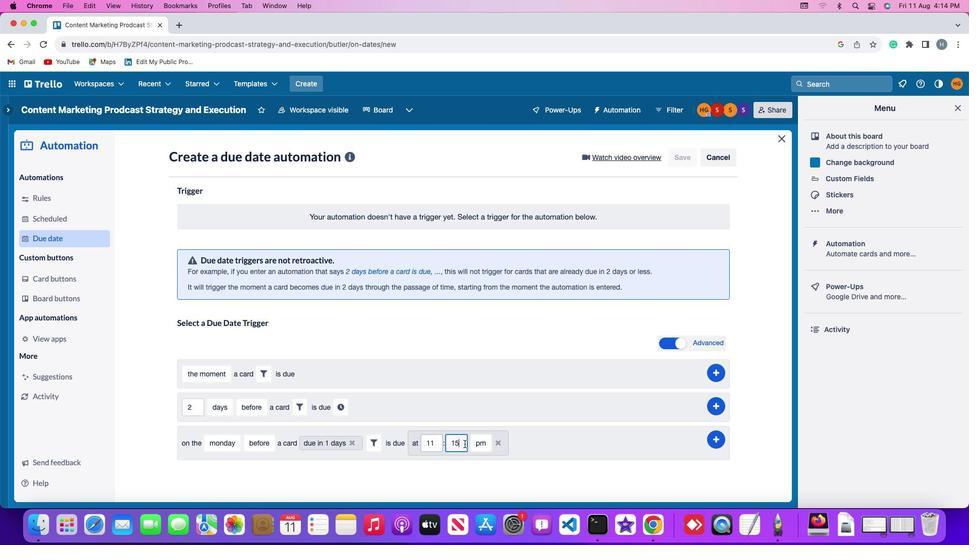 
Action: Key pressed Key.backspaceKey.backspace'0''0'
Screenshot: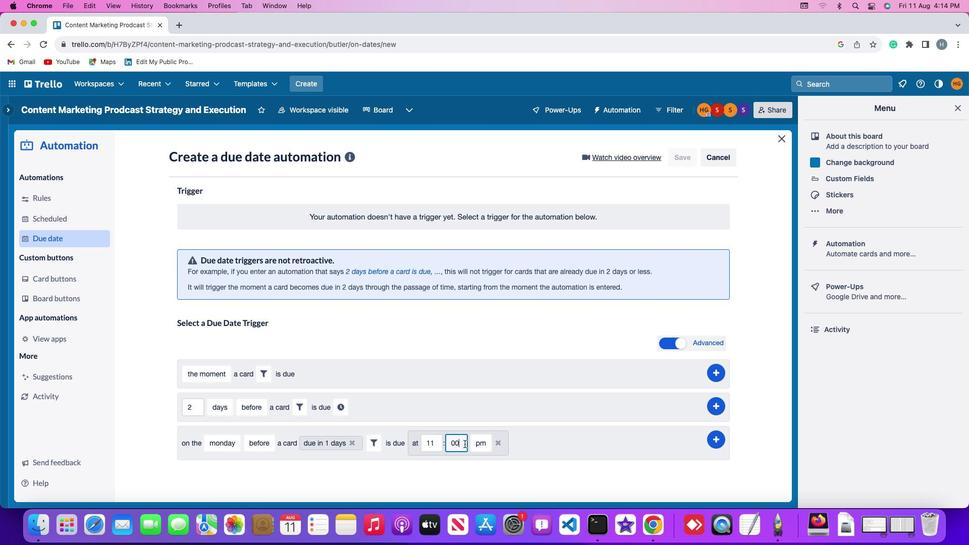 
Action: Mouse moved to (485, 445)
Screenshot: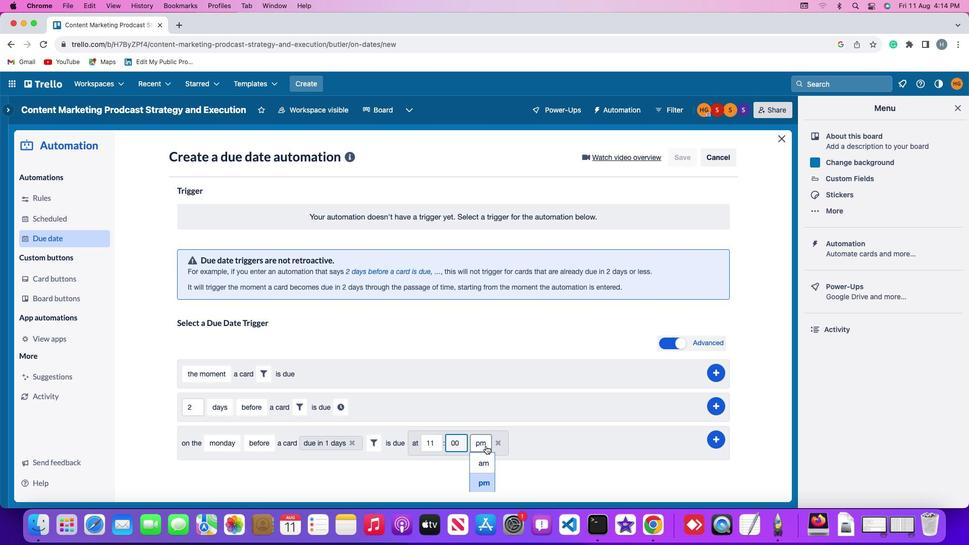 
Action: Mouse pressed left at (485, 445)
Screenshot: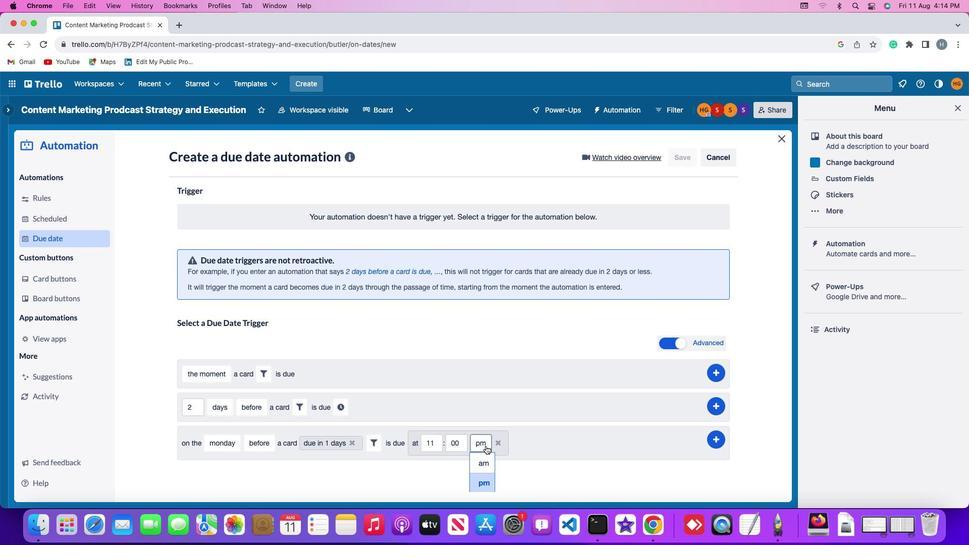
Action: Mouse moved to (485, 463)
Screenshot: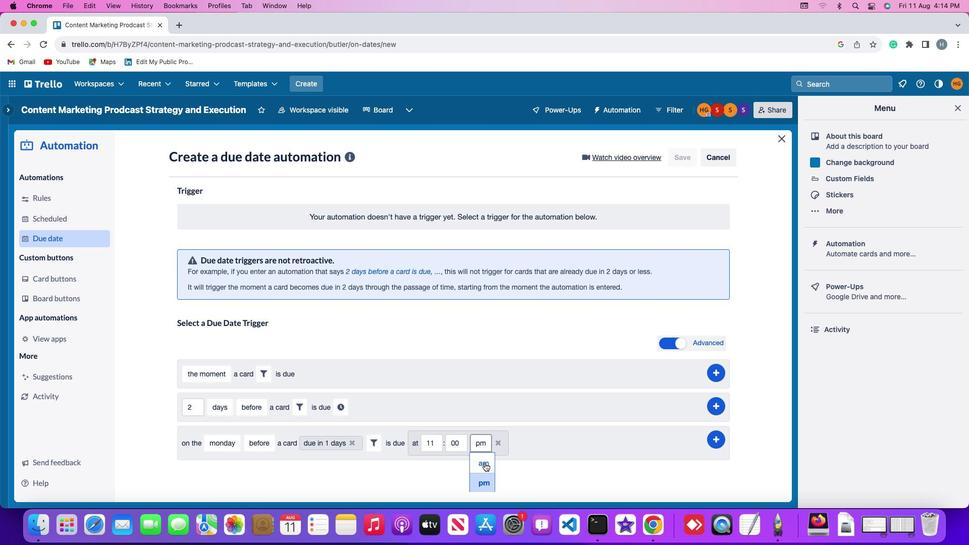 
Action: Mouse pressed left at (485, 463)
Screenshot: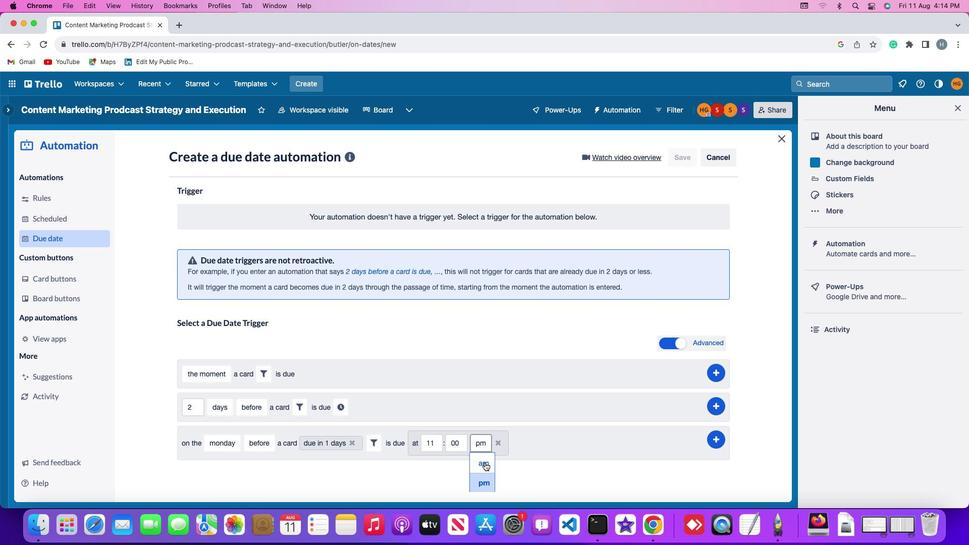 
Action: Mouse moved to (718, 437)
Screenshot: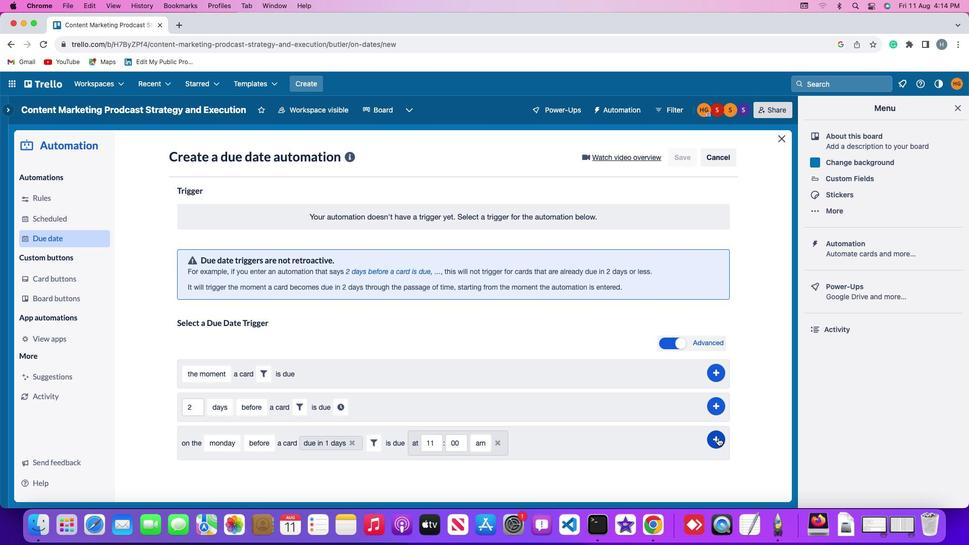 
Action: Mouse pressed left at (718, 437)
Screenshot: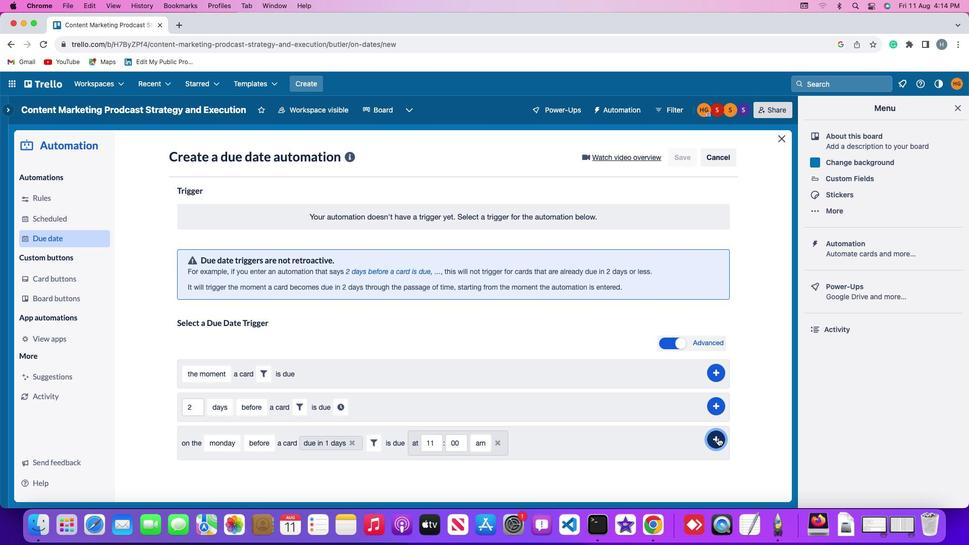 
Action: Mouse moved to (759, 322)
Screenshot: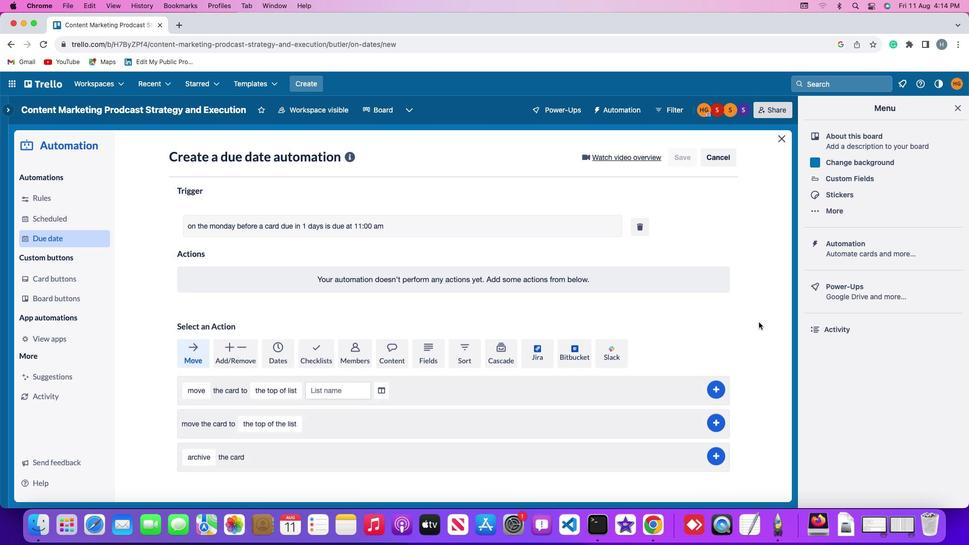 
